 Task: Check the sale-to-list ratio of lanai in the last 3 years.
Action: Mouse moved to (871, 205)
Screenshot: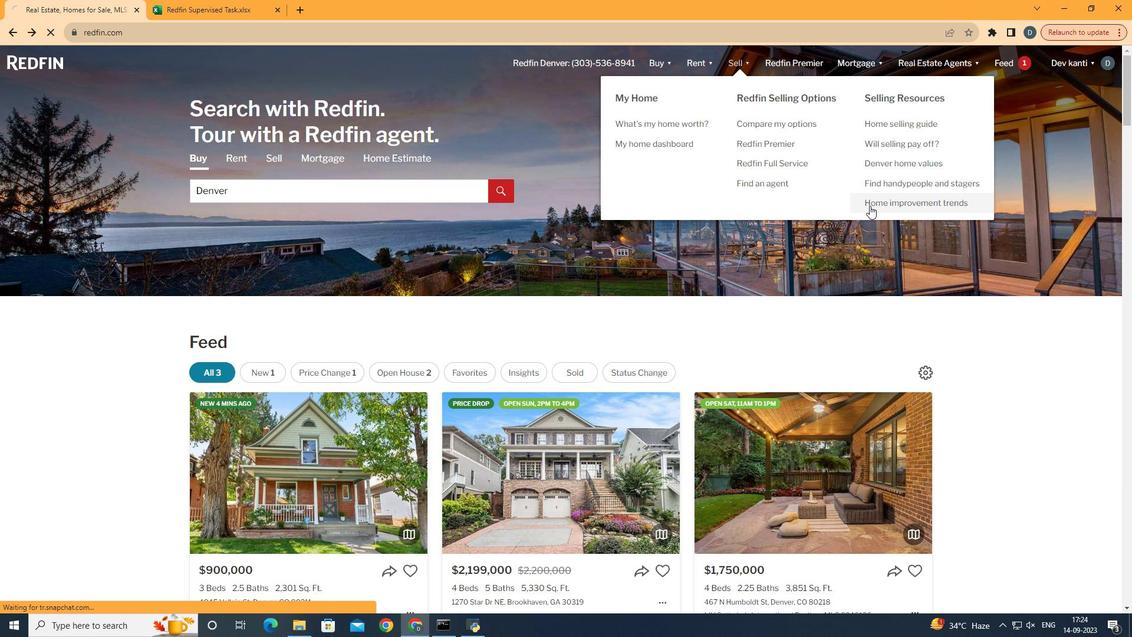 
Action: Mouse pressed left at (871, 205)
Screenshot: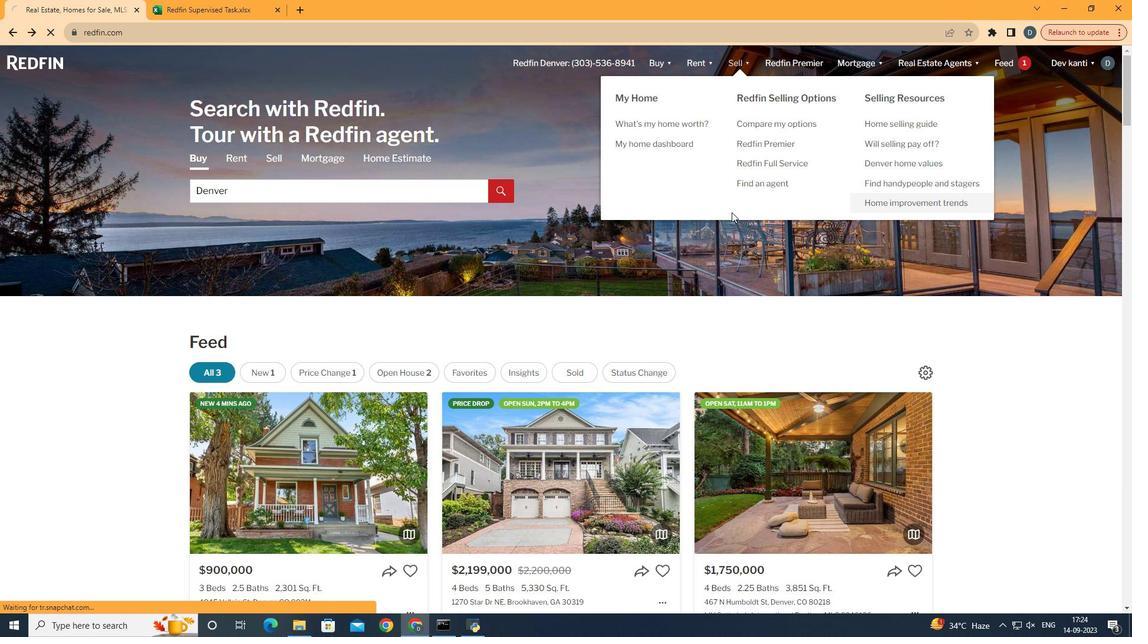 
Action: Mouse moved to (284, 230)
Screenshot: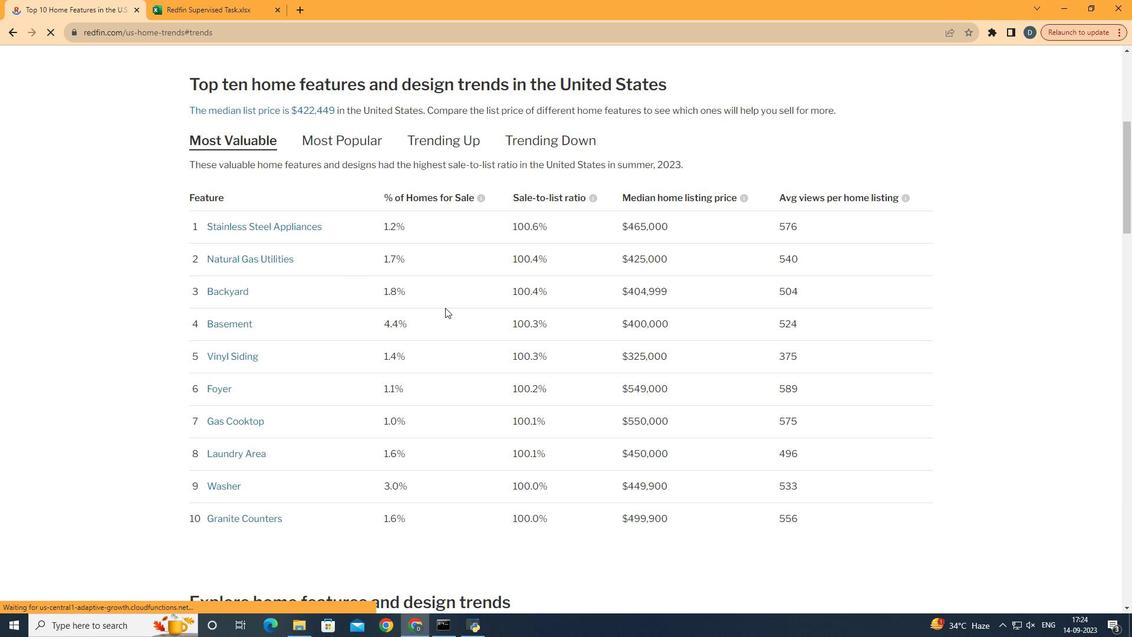 
Action: Mouse pressed left at (284, 230)
Screenshot: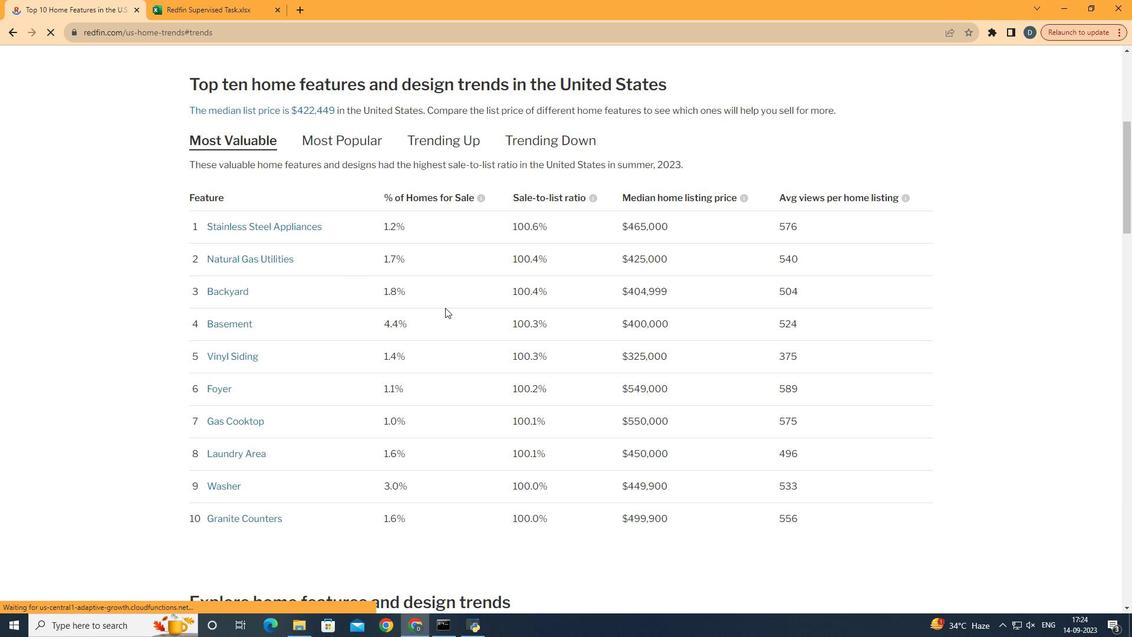 
Action: Mouse moved to (445, 307)
Screenshot: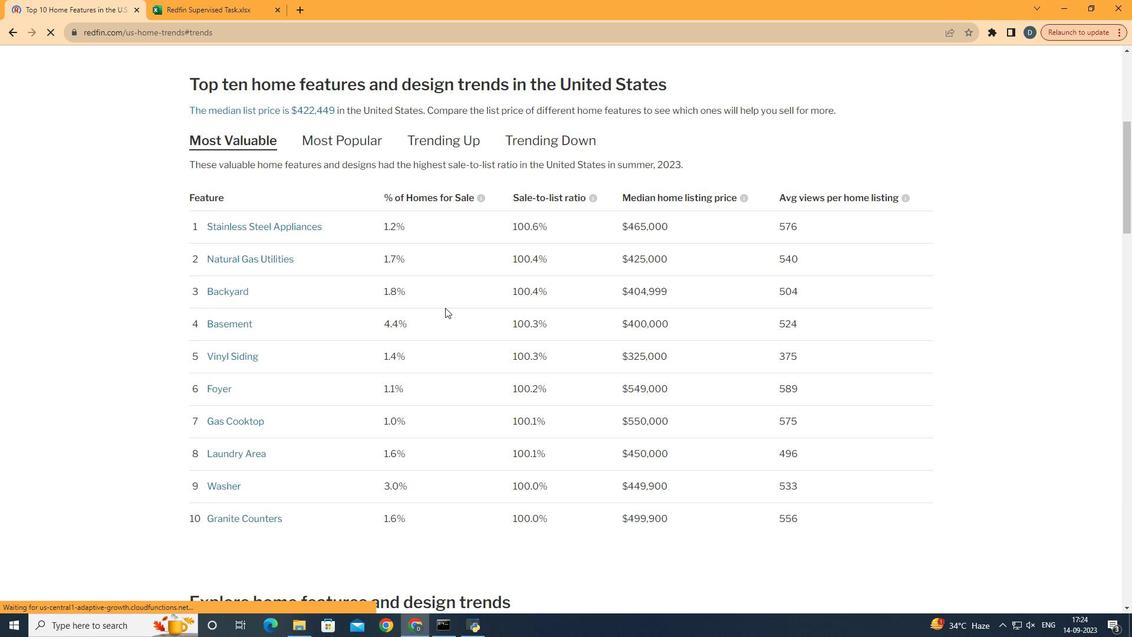 
Action: Mouse scrolled (445, 307) with delta (0, 0)
Screenshot: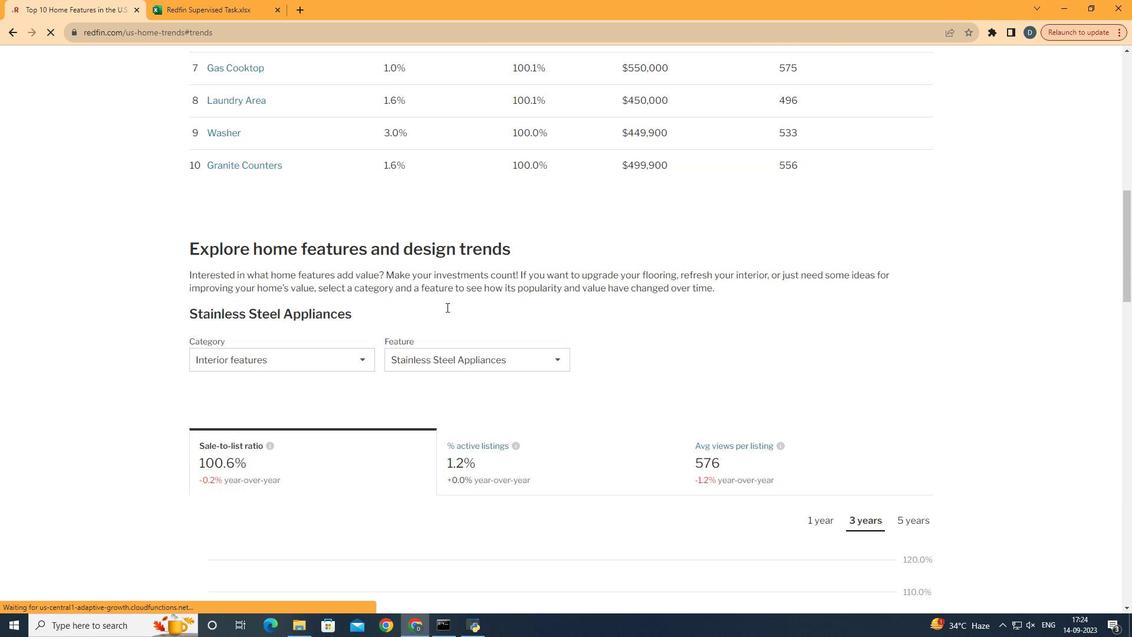 
Action: Mouse scrolled (445, 307) with delta (0, 0)
Screenshot: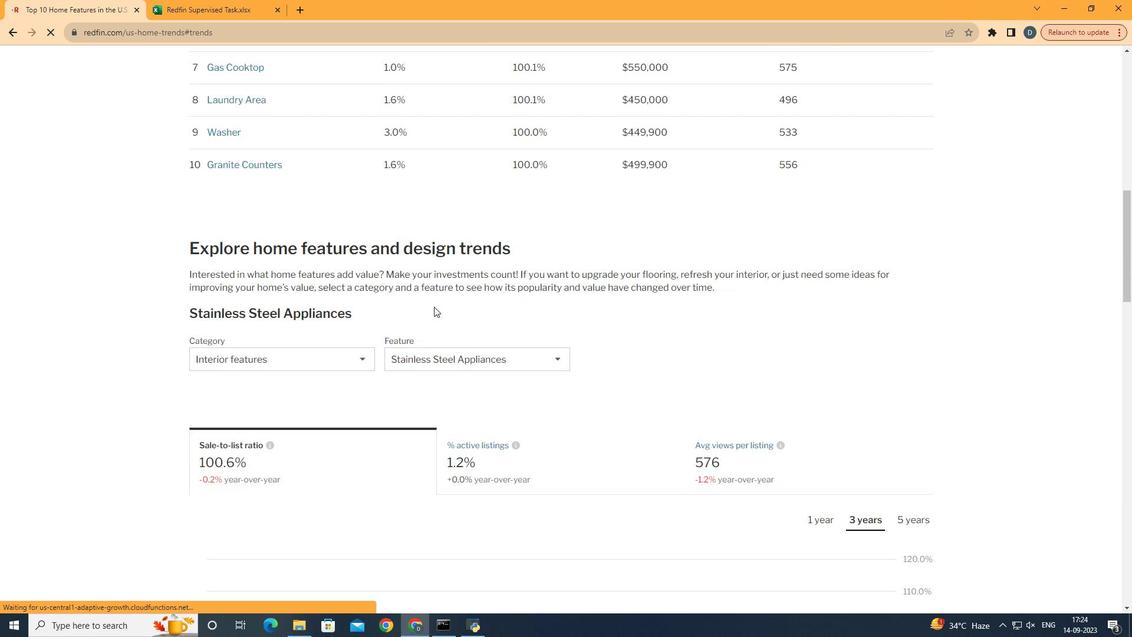 
Action: Mouse scrolled (445, 307) with delta (0, 0)
Screenshot: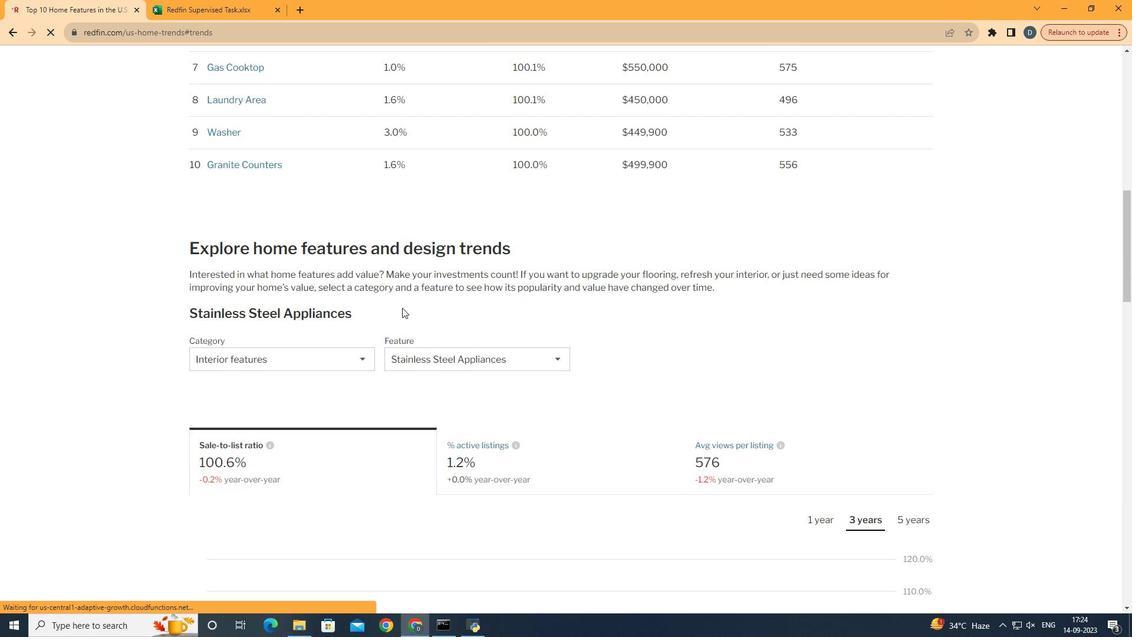
Action: Mouse scrolled (445, 307) with delta (0, 0)
Screenshot: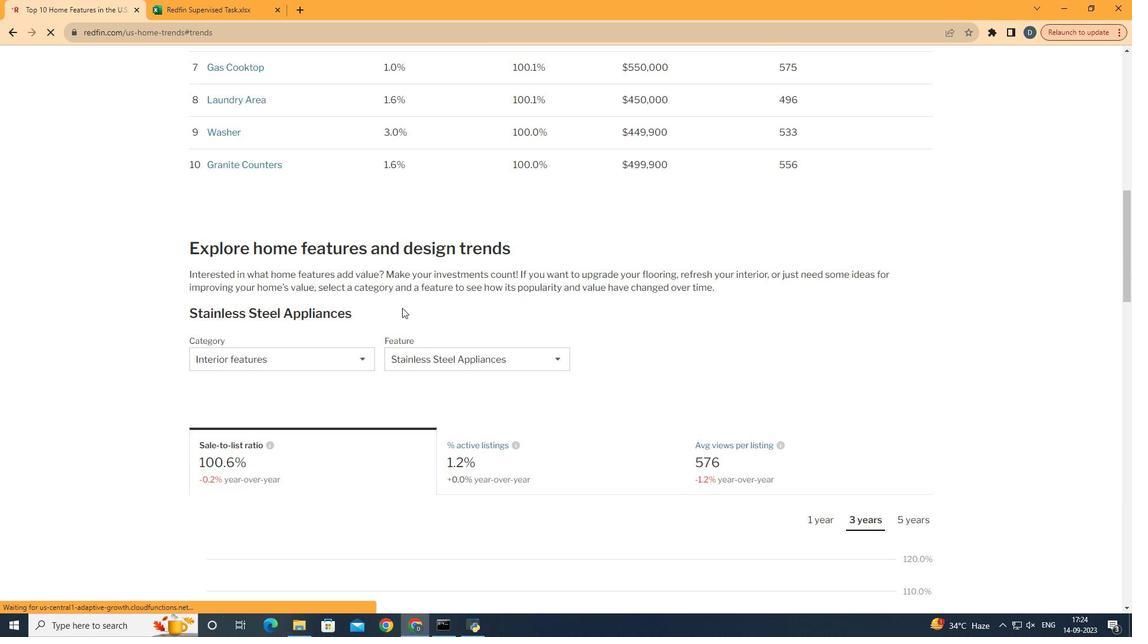 
Action: Mouse scrolled (445, 307) with delta (0, 0)
Screenshot: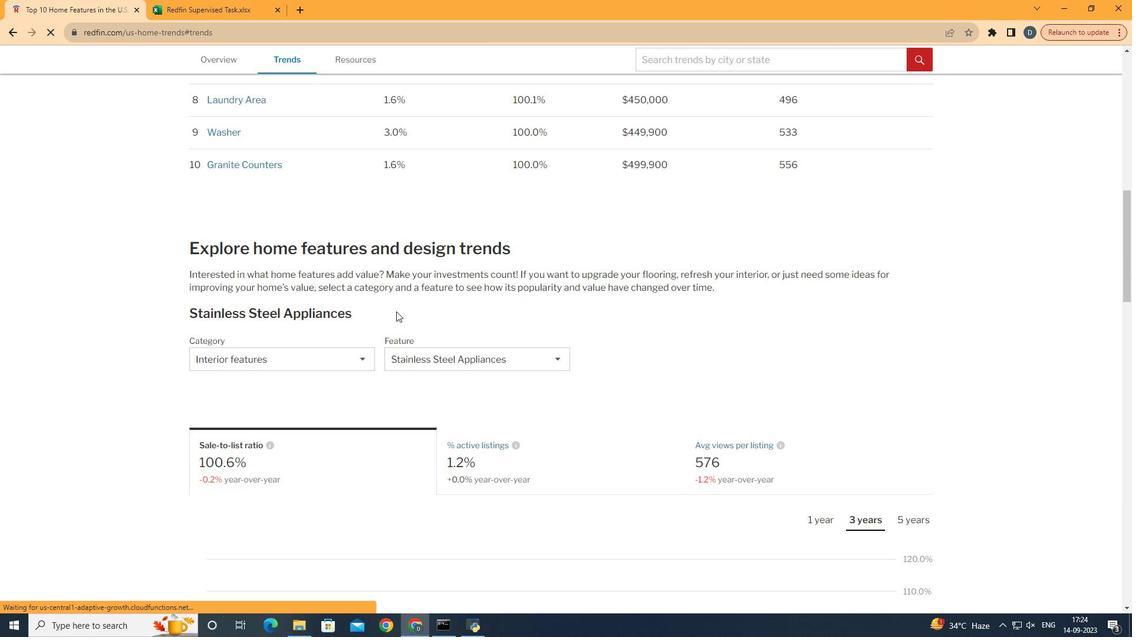 
Action: Mouse scrolled (445, 307) with delta (0, 0)
Screenshot: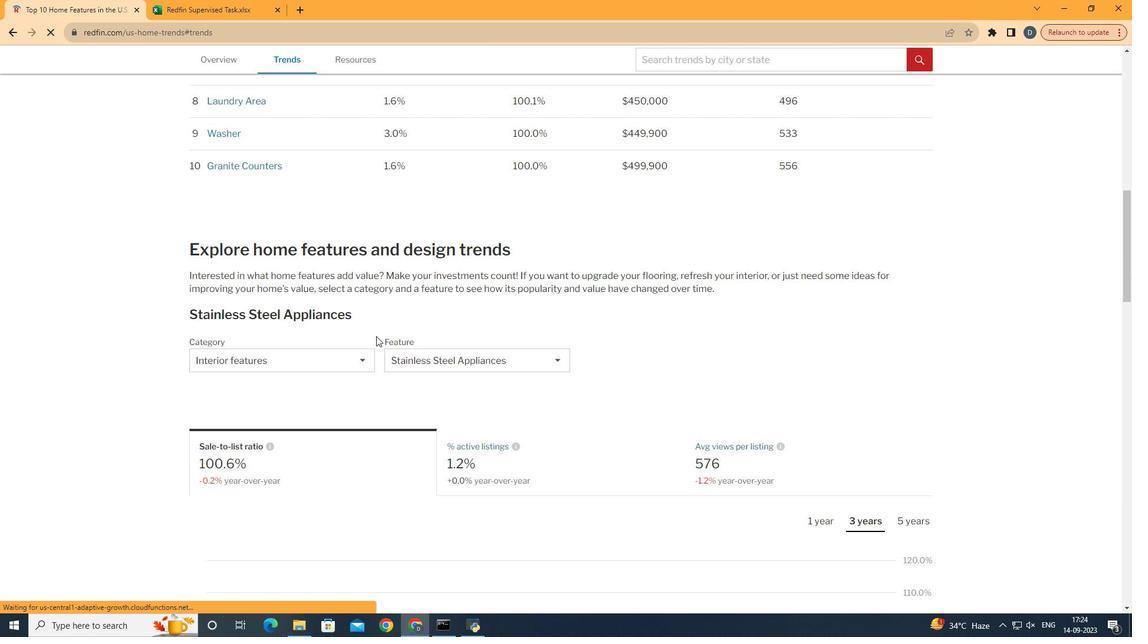 
Action: Mouse moved to (350, 363)
Screenshot: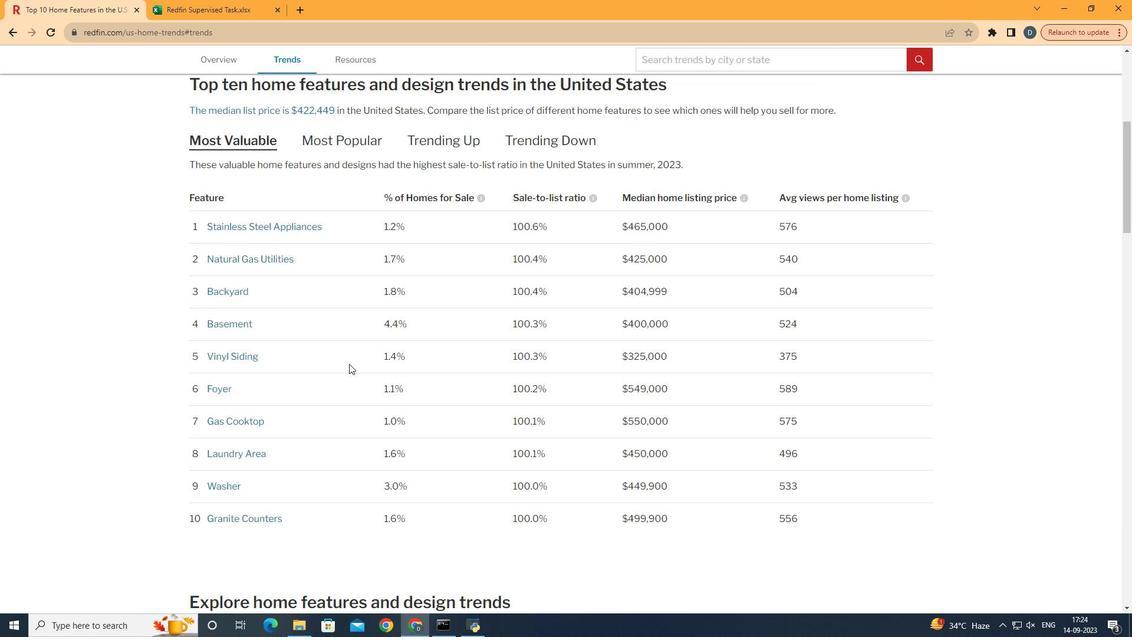 
Action: Mouse pressed left at (350, 363)
Screenshot: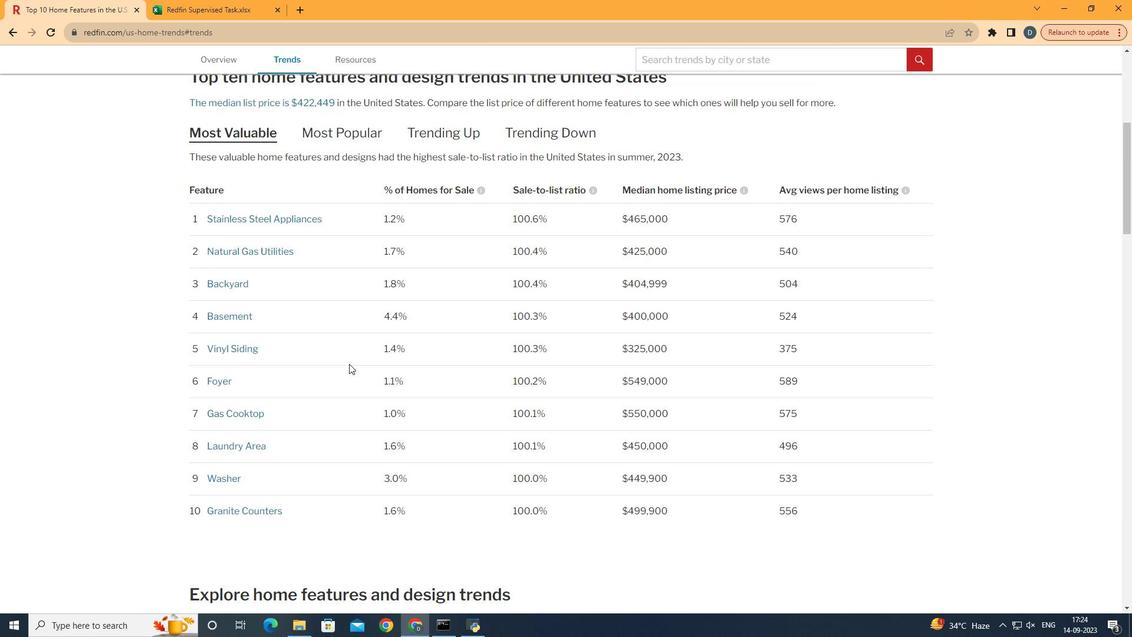 
Action: Mouse moved to (349, 363)
Screenshot: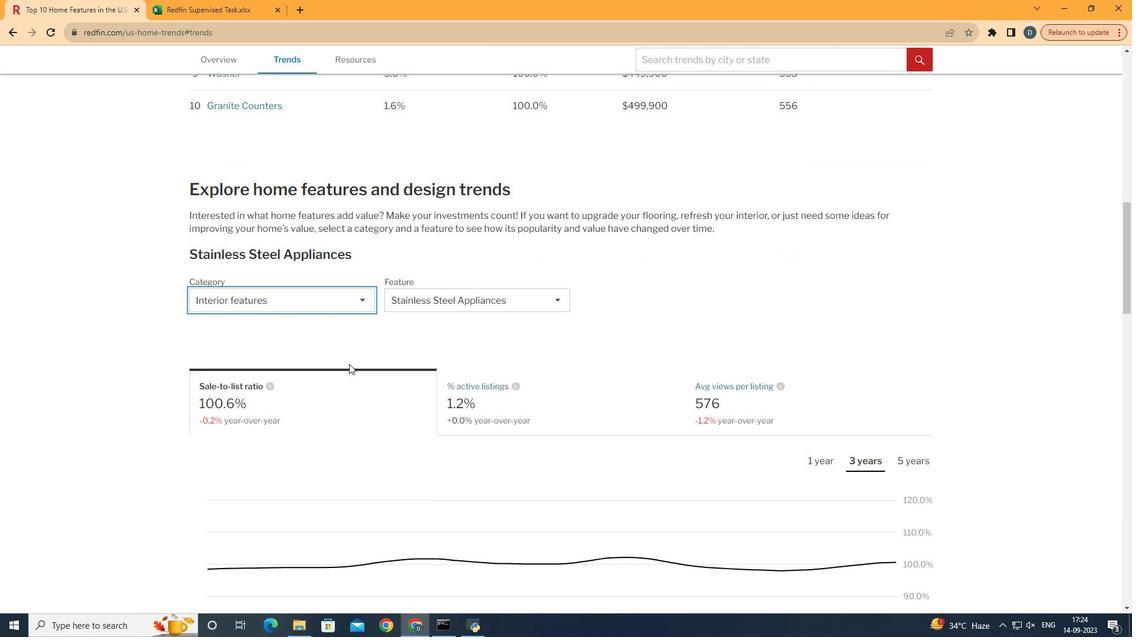 
Action: Mouse scrolled (349, 363) with delta (0, 0)
Screenshot: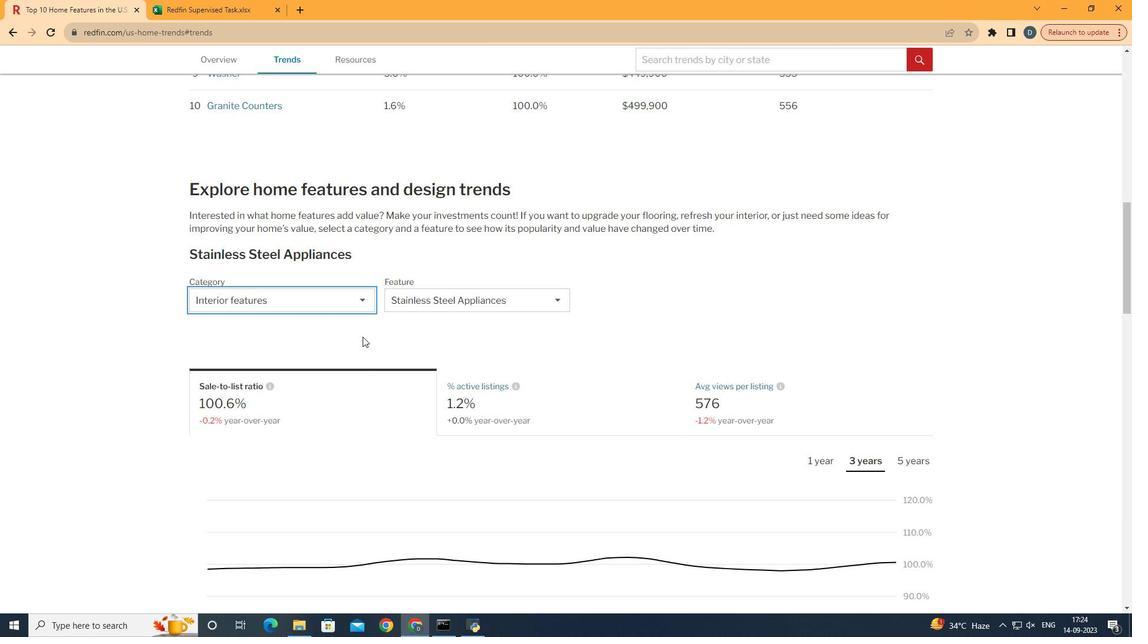 
Action: Mouse scrolled (349, 363) with delta (0, 0)
Screenshot: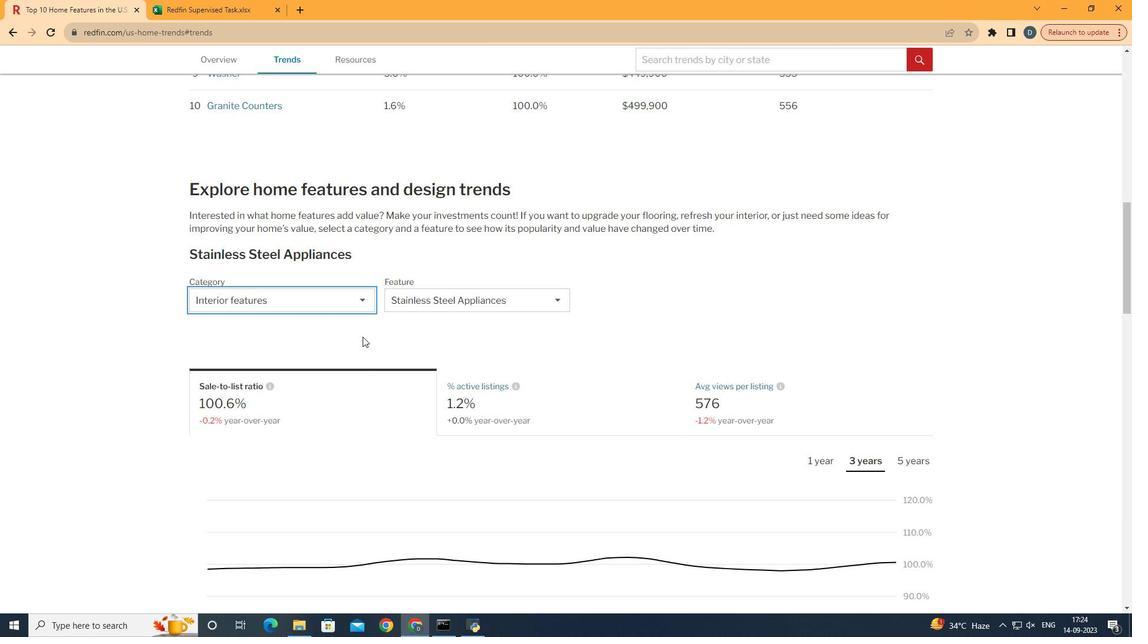 
Action: Mouse scrolled (349, 363) with delta (0, 0)
Screenshot: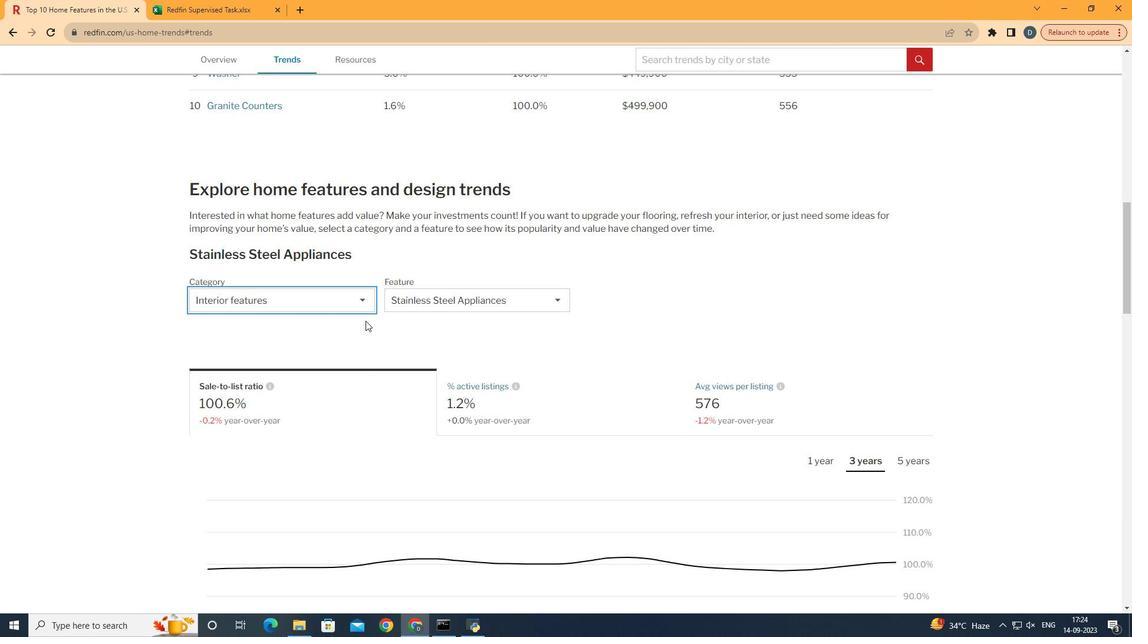 
Action: Mouse scrolled (349, 363) with delta (0, 0)
Screenshot: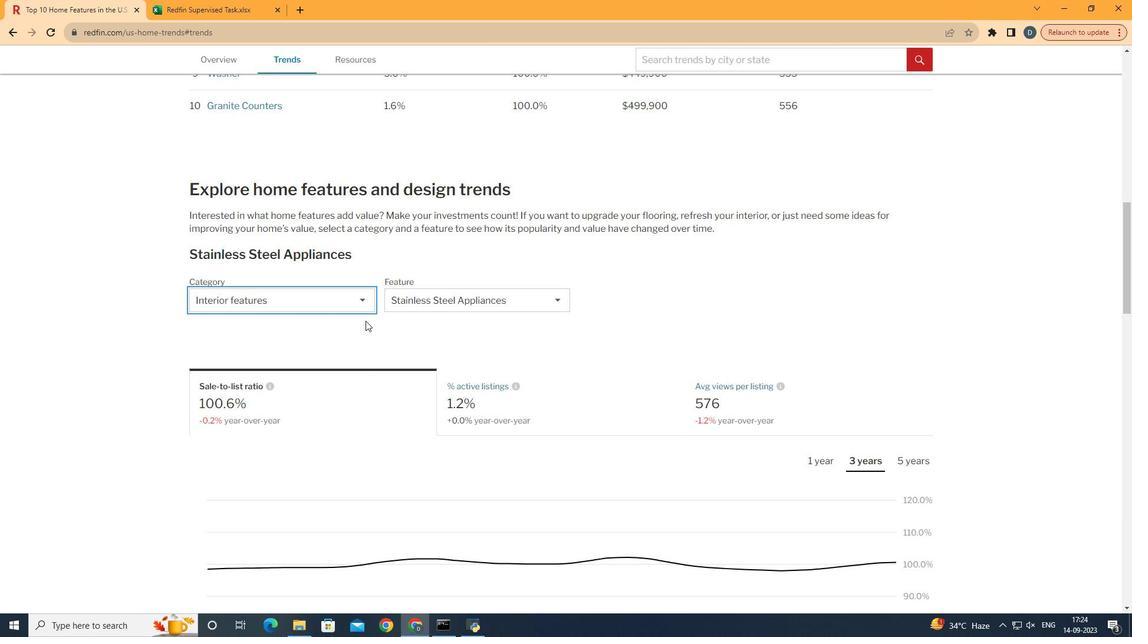 
Action: Mouse scrolled (349, 363) with delta (0, 0)
Screenshot: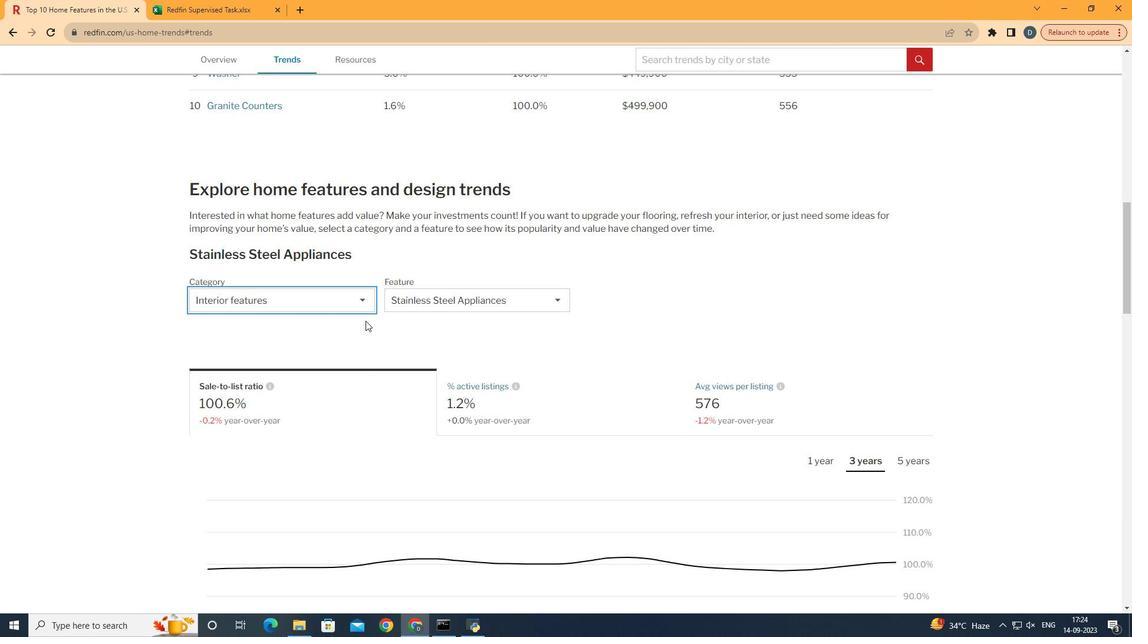 
Action: Mouse scrolled (349, 363) with delta (0, 0)
Screenshot: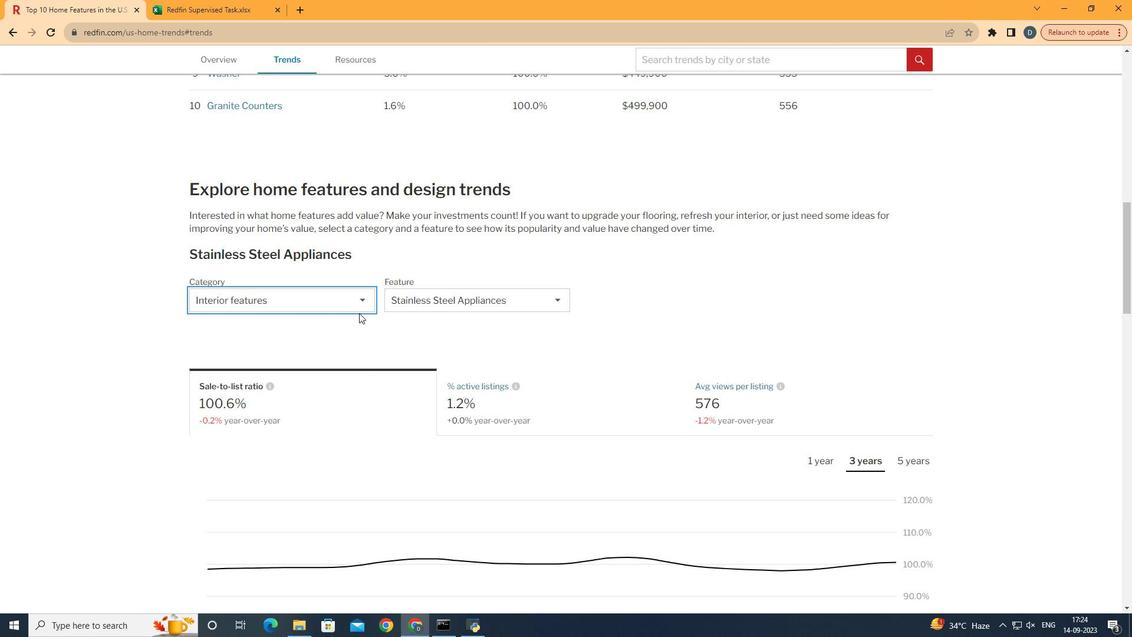 
Action: Mouse scrolled (349, 363) with delta (0, 0)
Screenshot: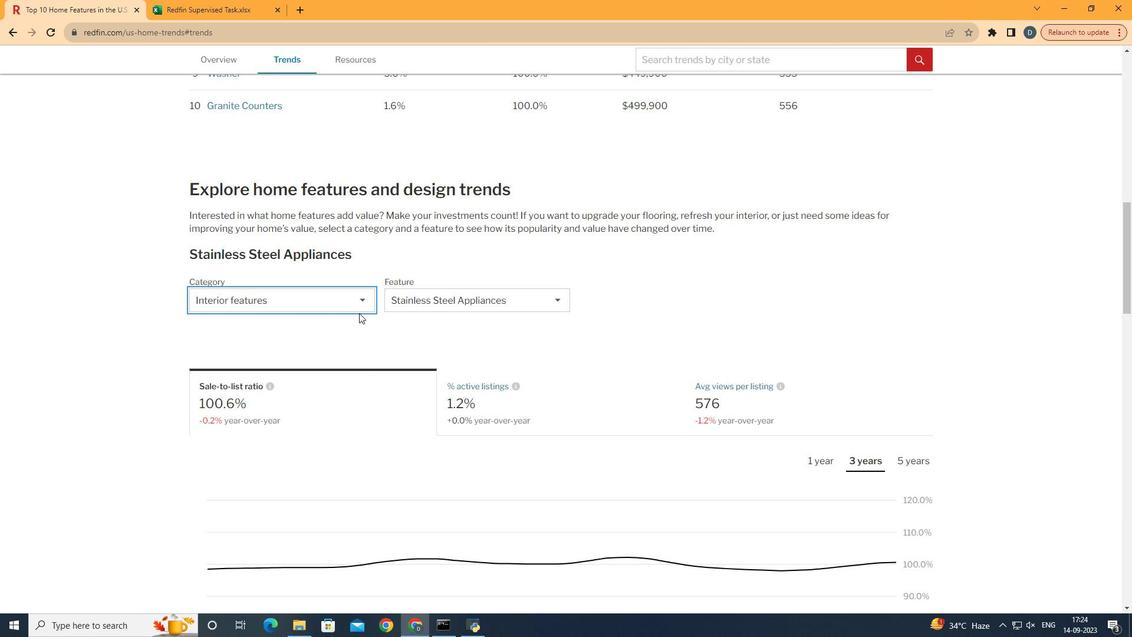 
Action: Mouse moved to (350, 296)
Screenshot: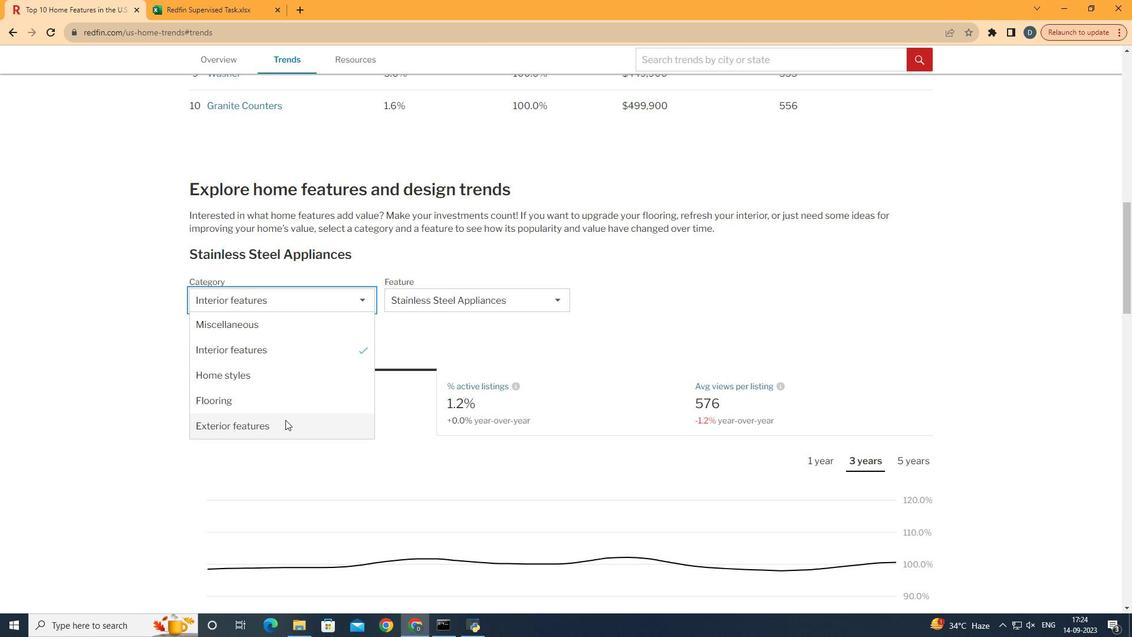 
Action: Mouse pressed left at (350, 296)
Screenshot: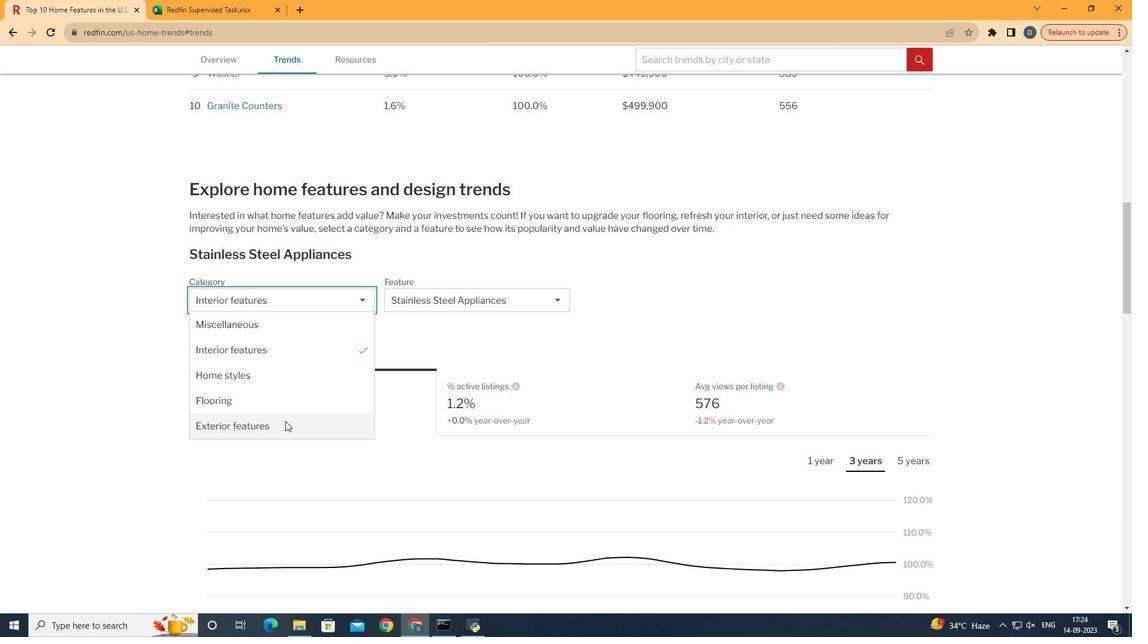 
Action: Mouse moved to (285, 421)
Screenshot: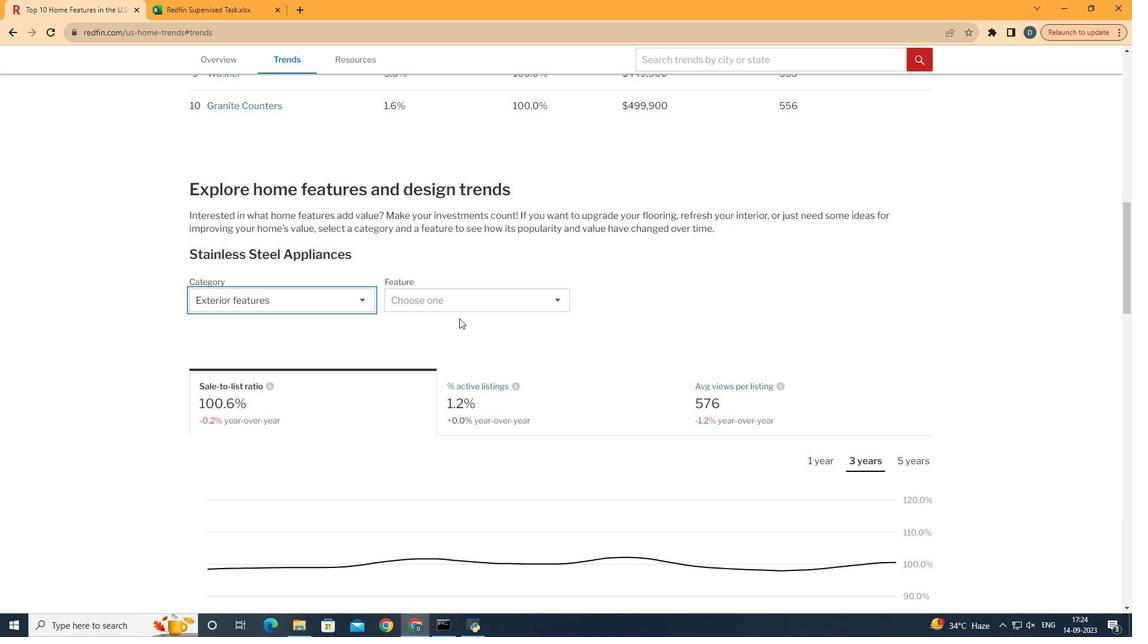 
Action: Mouse pressed left at (285, 421)
Screenshot: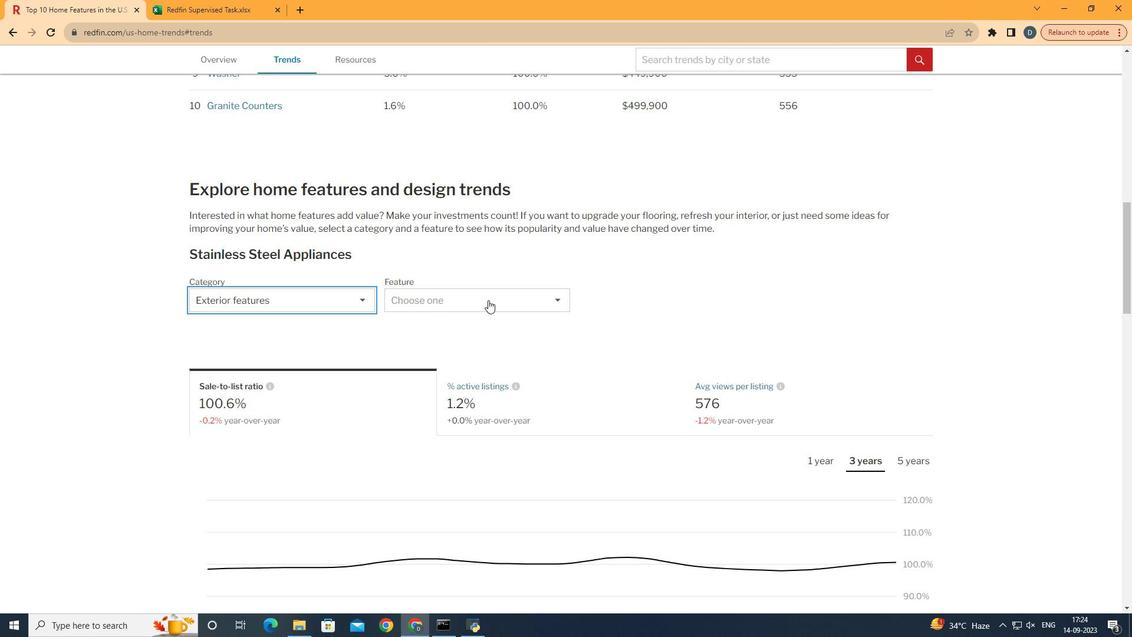 
Action: Mouse moved to (489, 299)
Screenshot: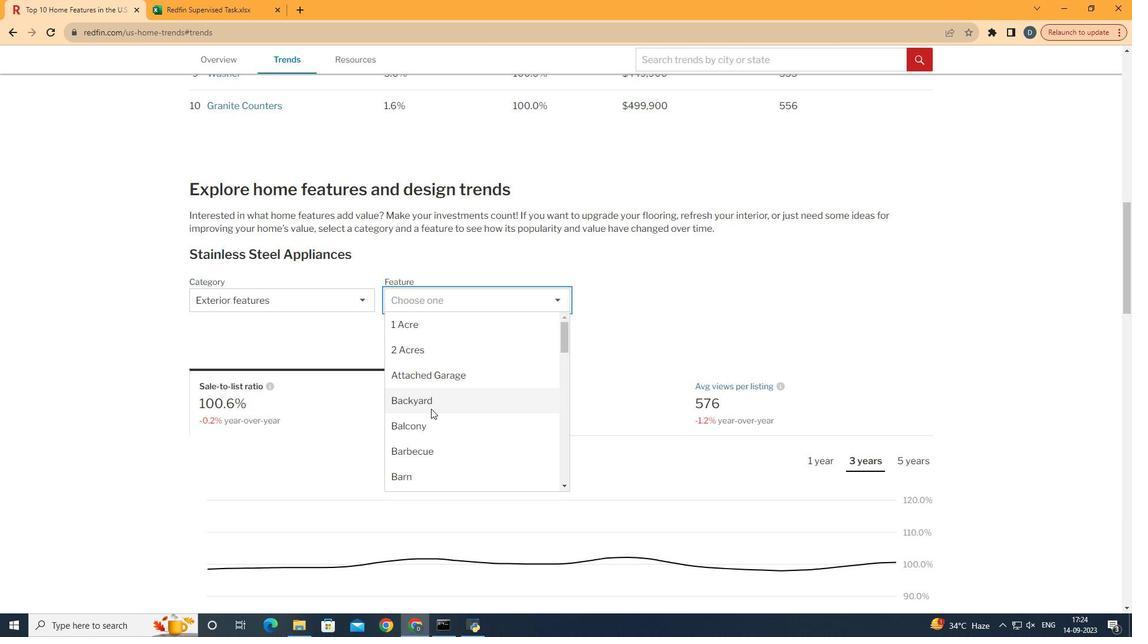 
Action: Mouse pressed left at (489, 299)
Screenshot: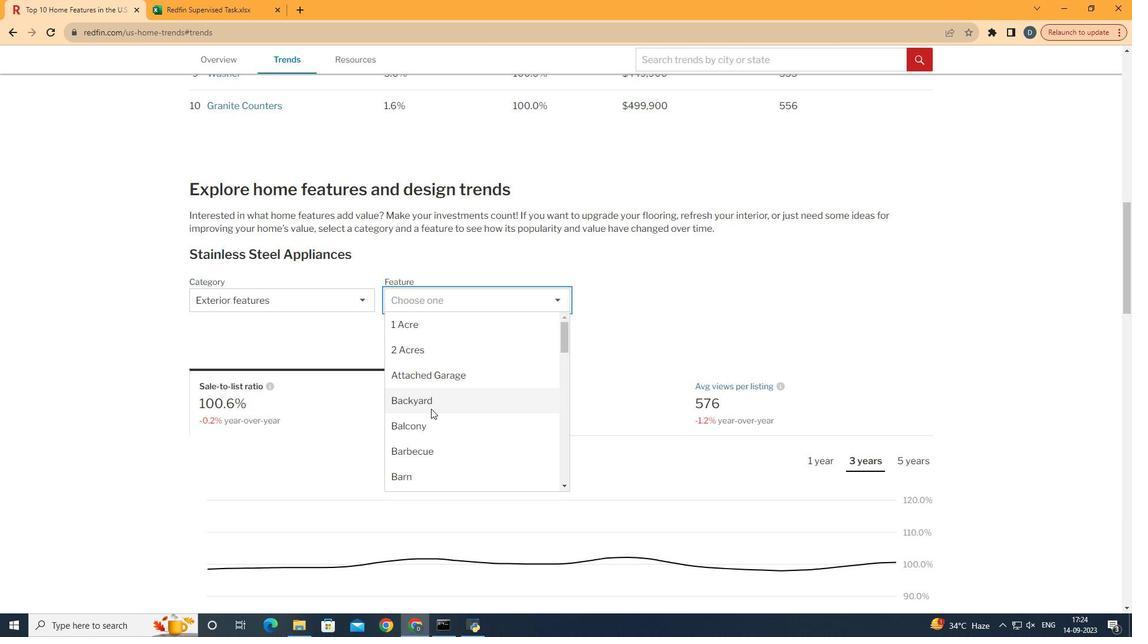 
Action: Mouse moved to (429, 408)
Screenshot: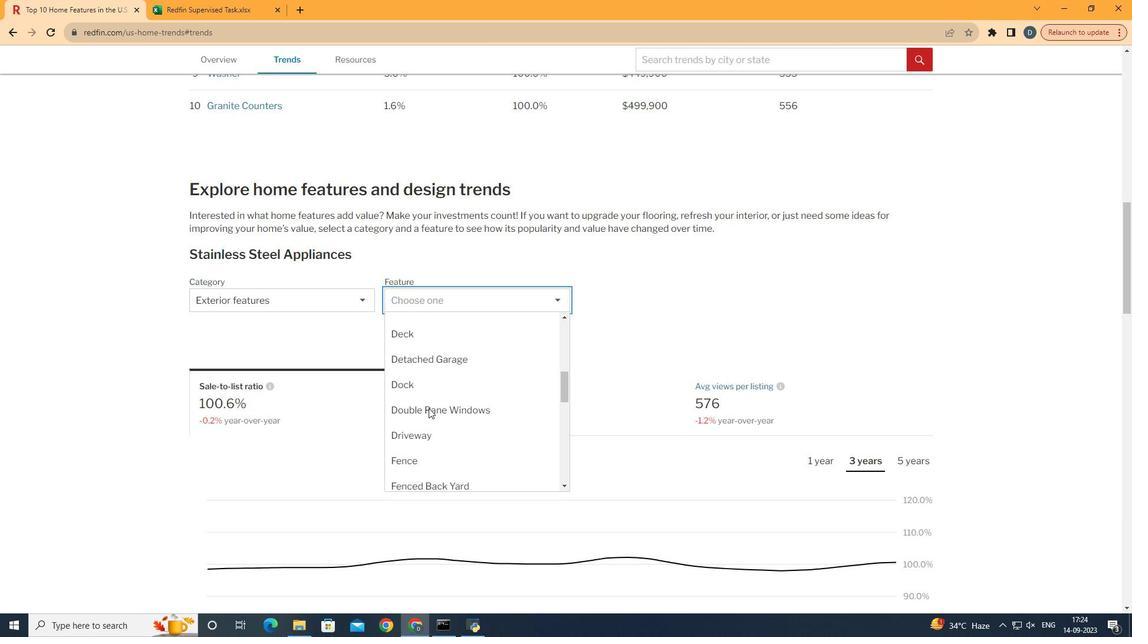 
Action: Mouse scrolled (429, 407) with delta (0, 0)
Screenshot: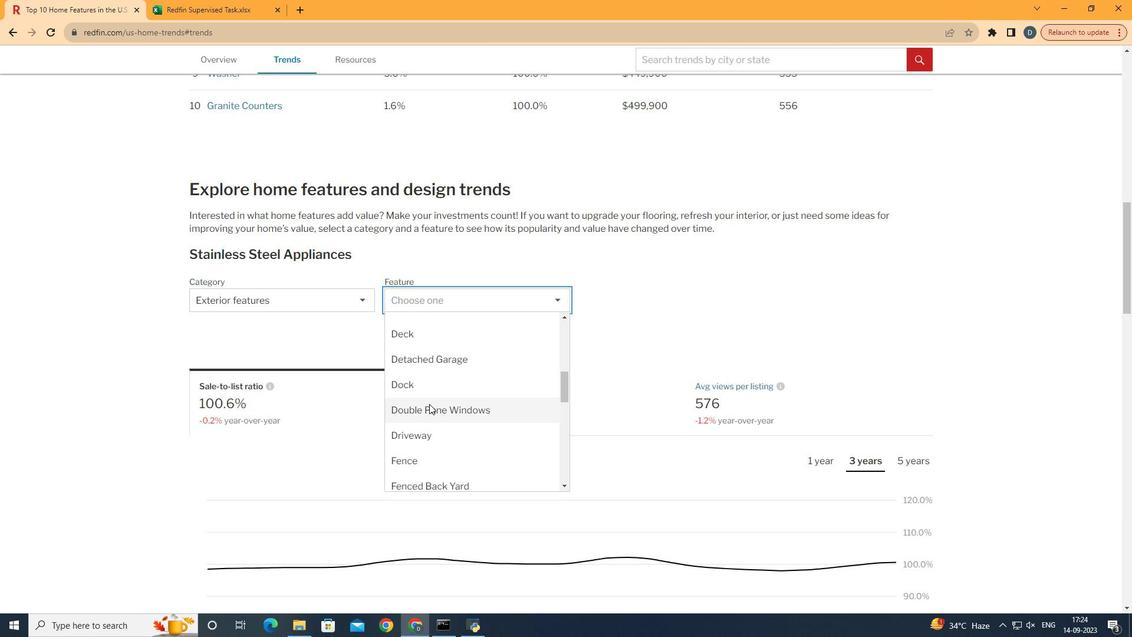 
Action: Mouse scrolled (429, 407) with delta (0, 0)
Screenshot: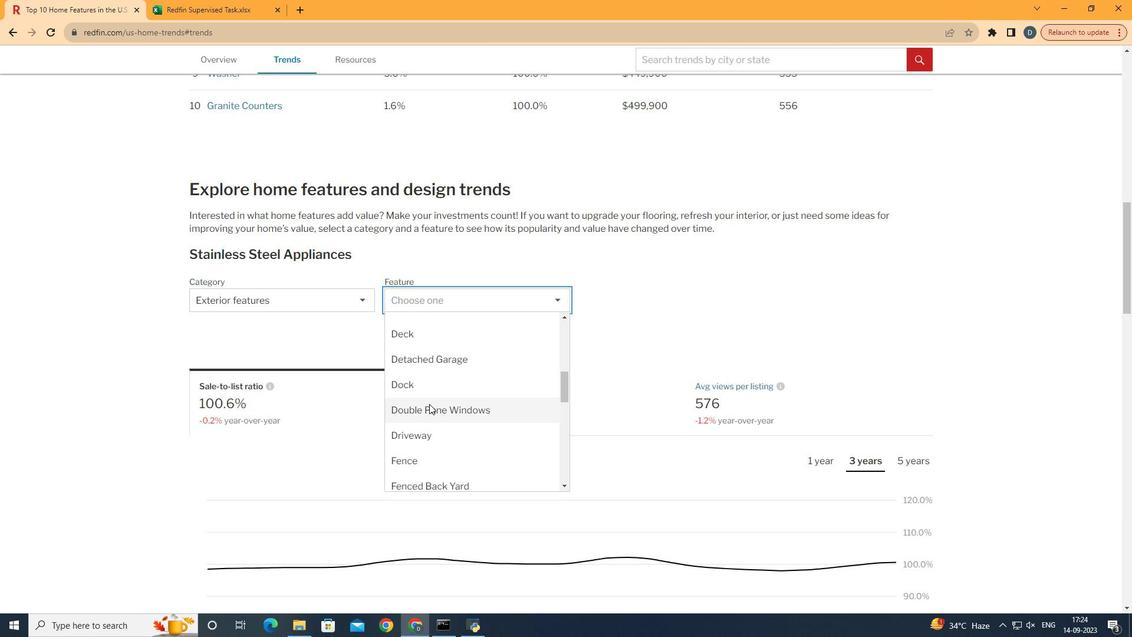 
Action: Mouse scrolled (429, 407) with delta (0, 0)
Screenshot: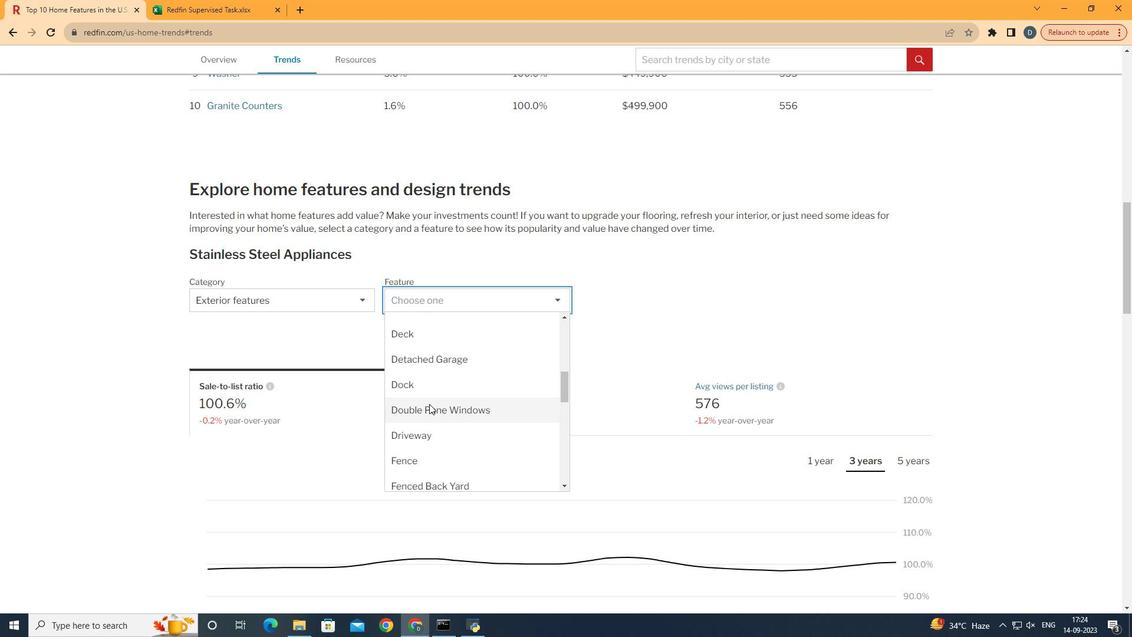 
Action: Mouse scrolled (429, 407) with delta (0, 0)
Screenshot: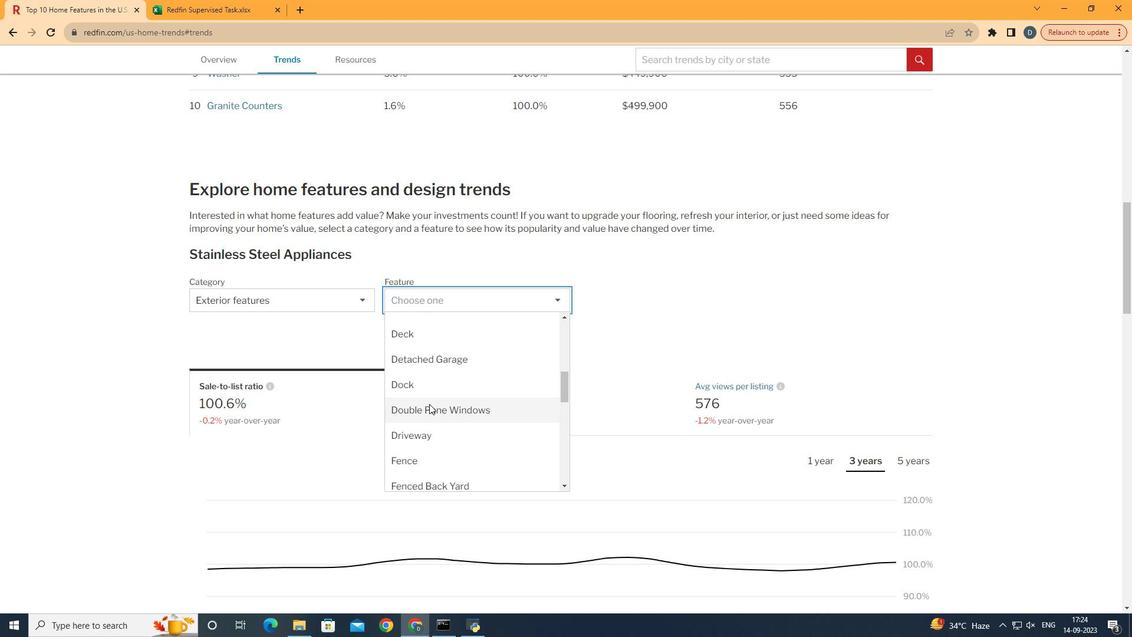 
Action: Mouse moved to (428, 408)
Screenshot: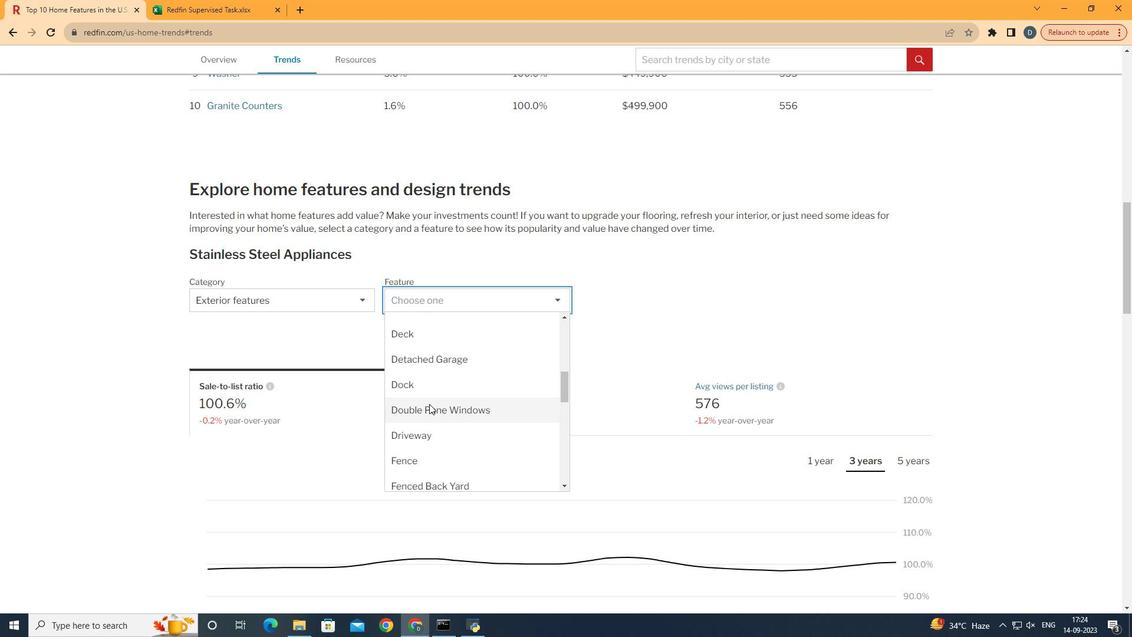
Action: Mouse scrolled (428, 407) with delta (0, 0)
Screenshot: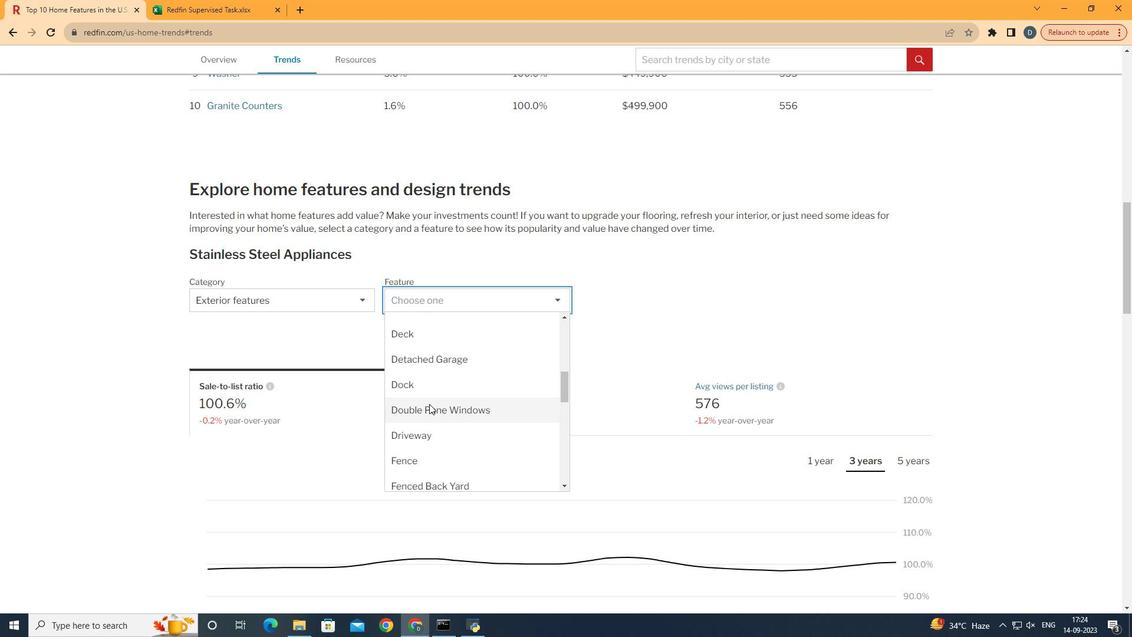 
Action: Mouse moved to (429, 404)
Screenshot: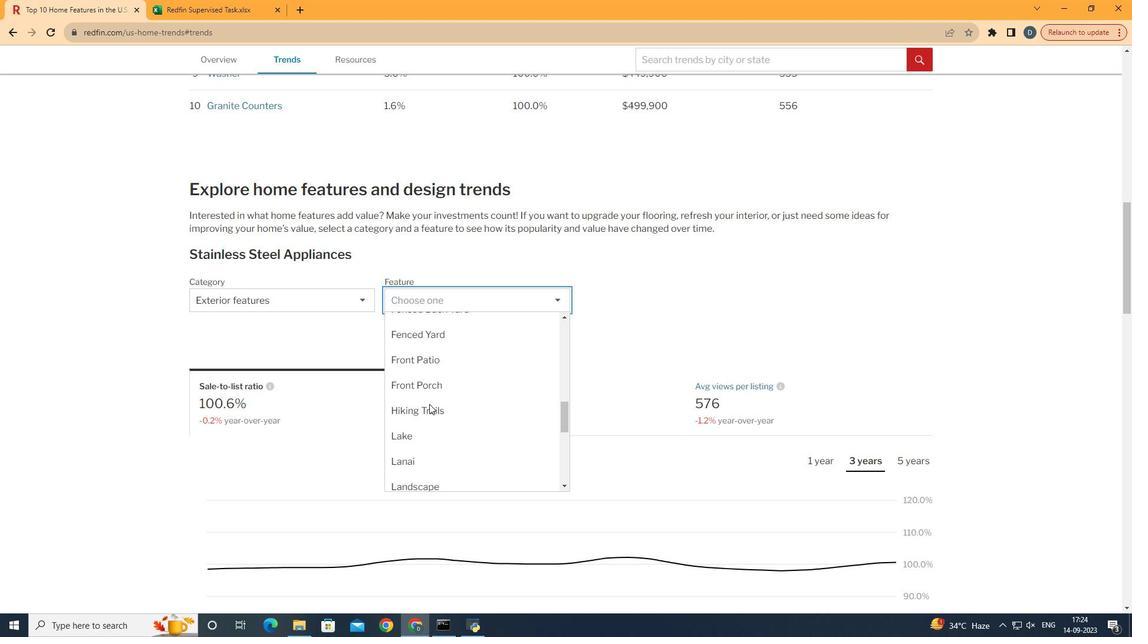 
Action: Mouse scrolled (429, 403) with delta (0, 0)
Screenshot: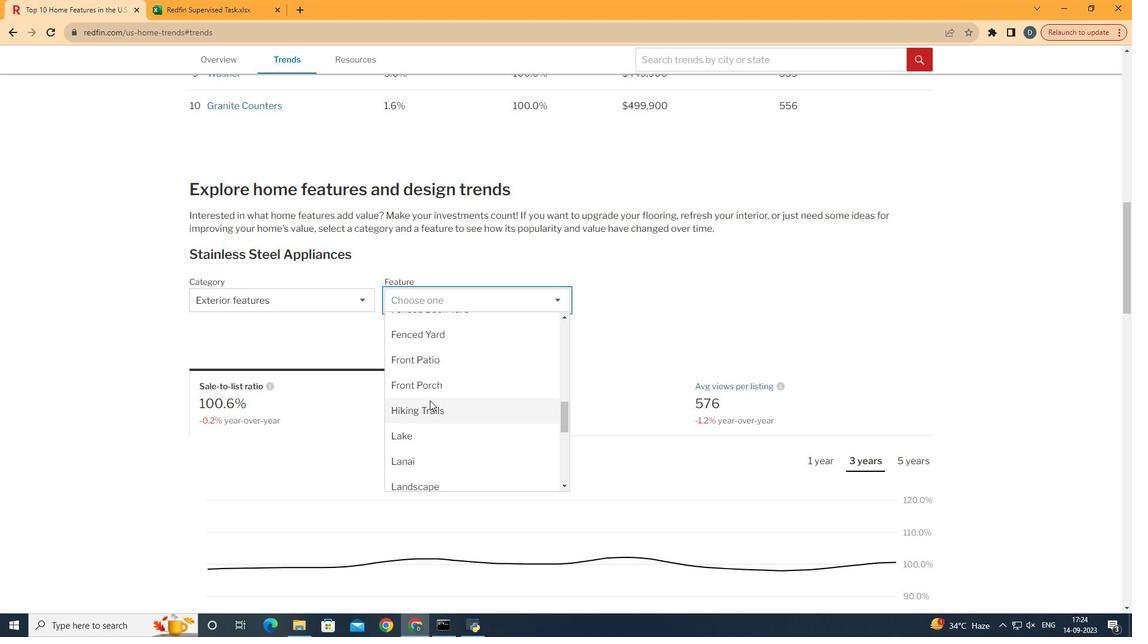 
Action: Mouse scrolled (429, 403) with delta (0, 0)
Screenshot: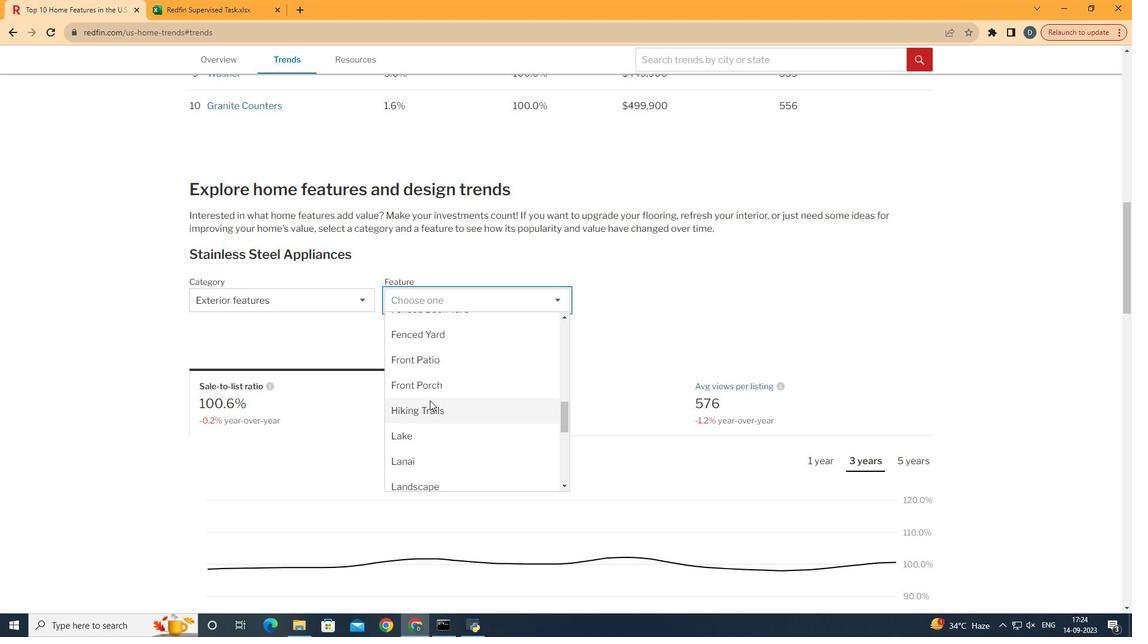
Action: Mouse scrolled (429, 403) with delta (0, 0)
Screenshot: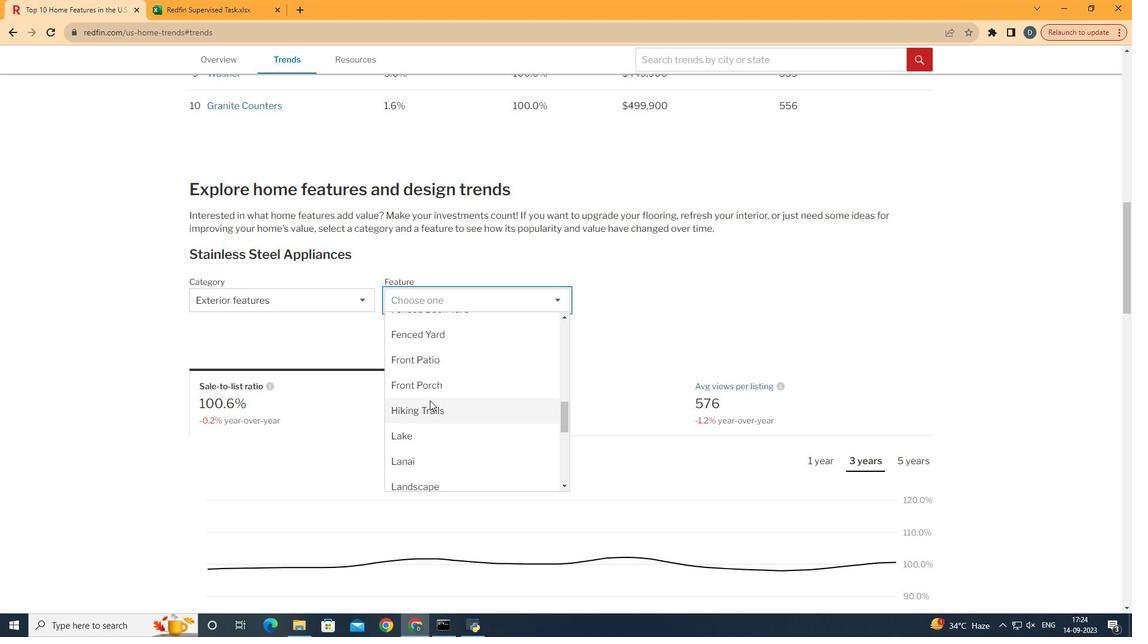 
Action: Mouse moved to (444, 389)
Screenshot: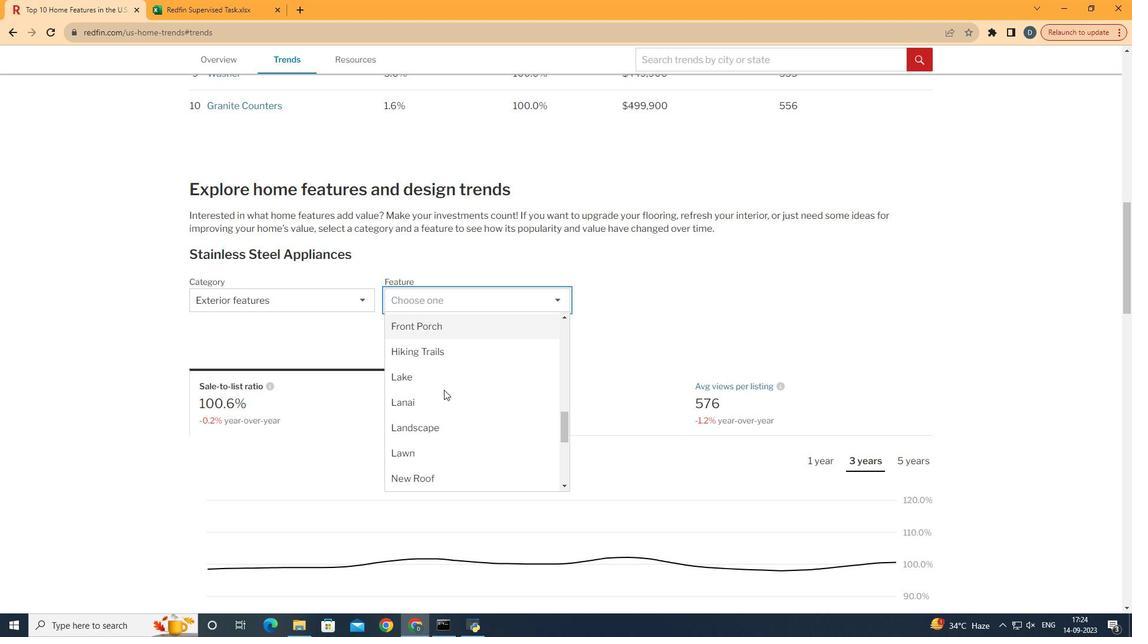 
Action: Mouse scrolled (444, 389) with delta (0, 0)
Screenshot: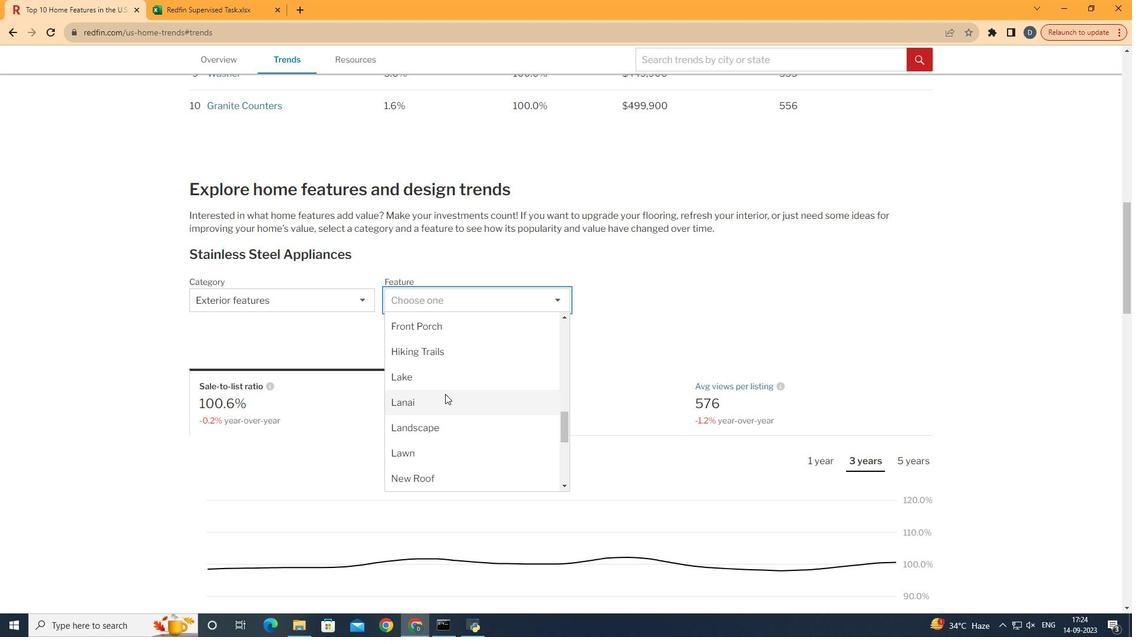 
Action: Mouse moved to (442, 395)
Screenshot: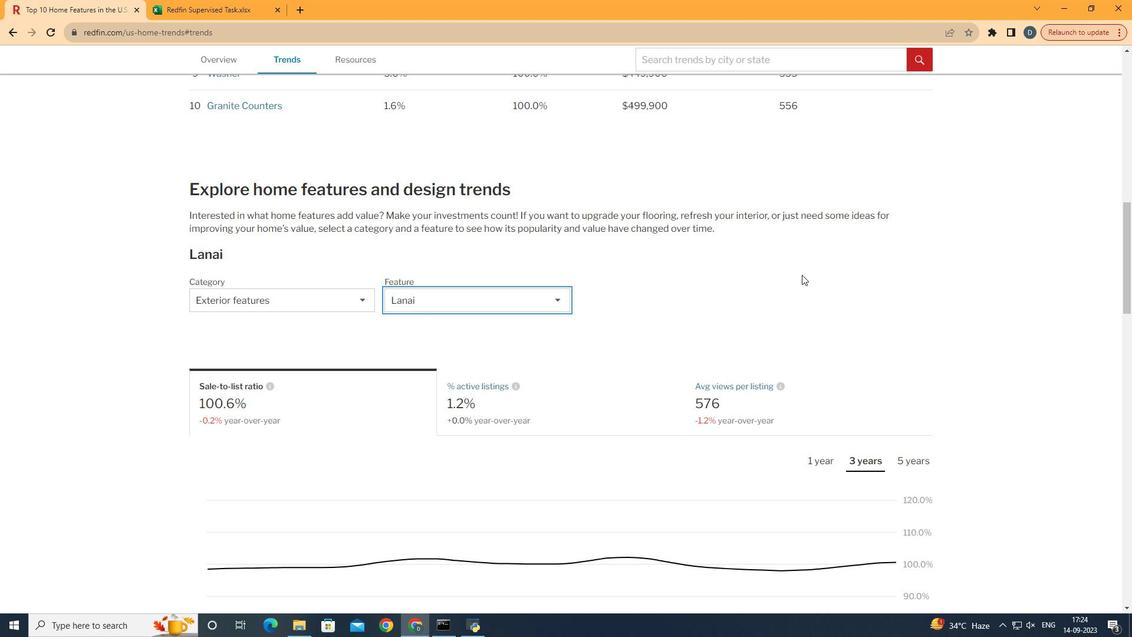 
Action: Mouse pressed left at (442, 395)
Screenshot: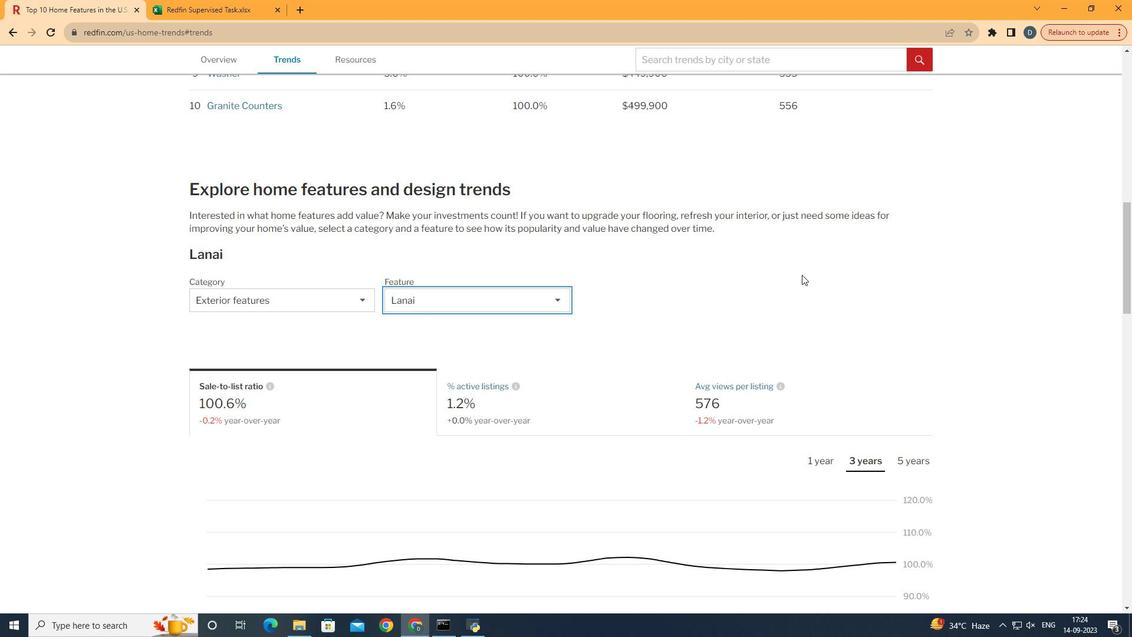 
Action: Mouse moved to (802, 274)
Screenshot: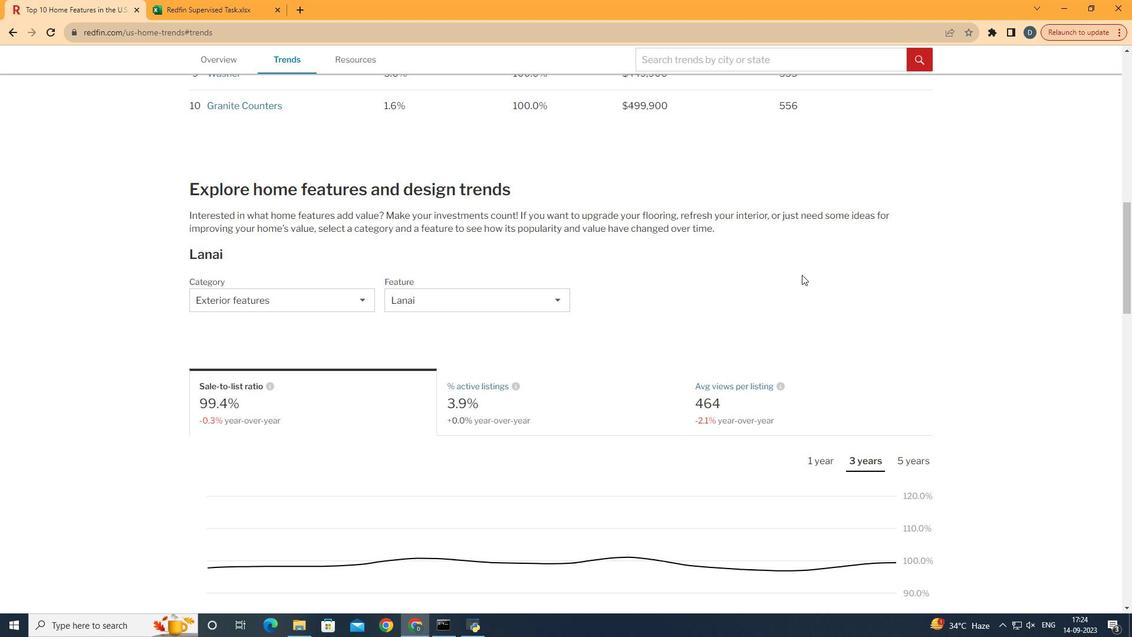
Action: Mouse pressed left at (802, 274)
Screenshot: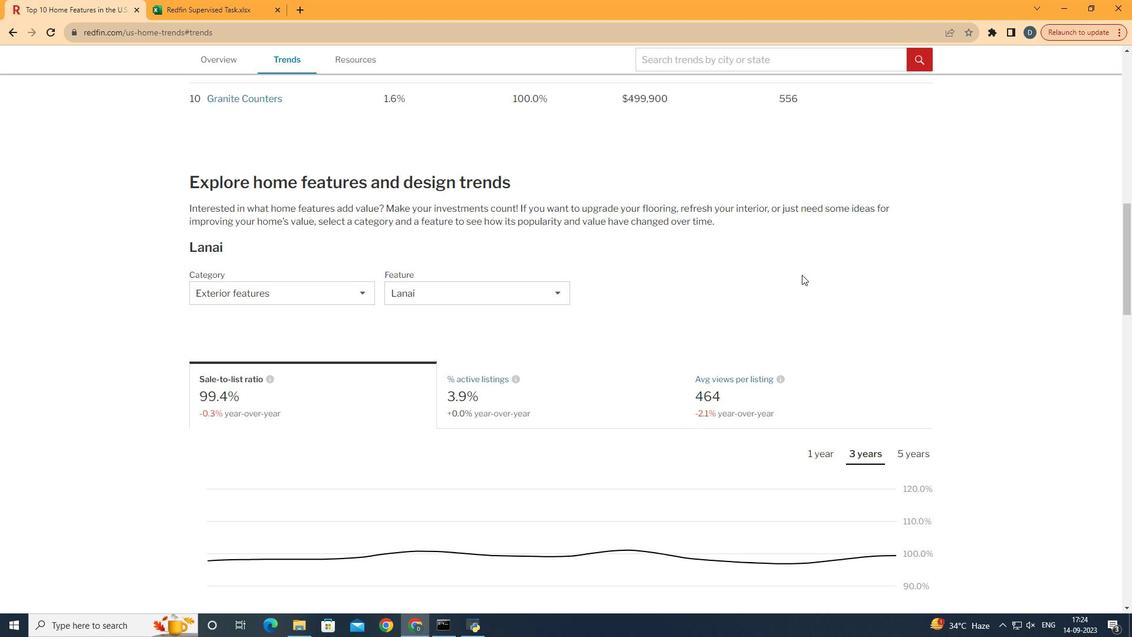 
Action: Mouse scrolled (802, 274) with delta (0, 0)
Screenshot: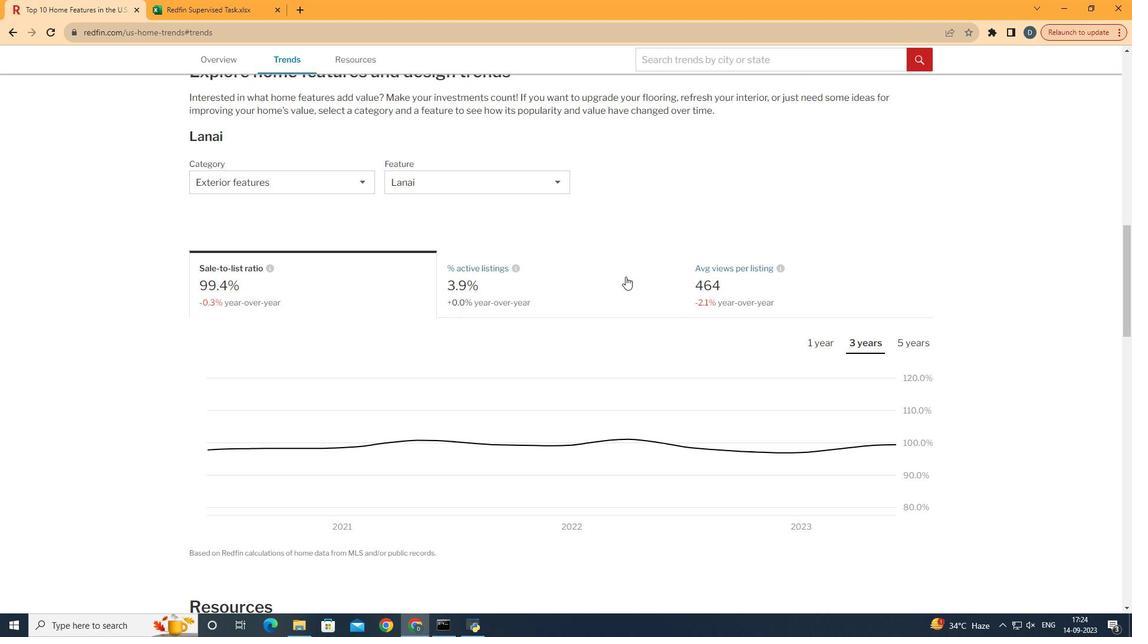 
Action: Mouse scrolled (802, 274) with delta (0, 0)
Screenshot: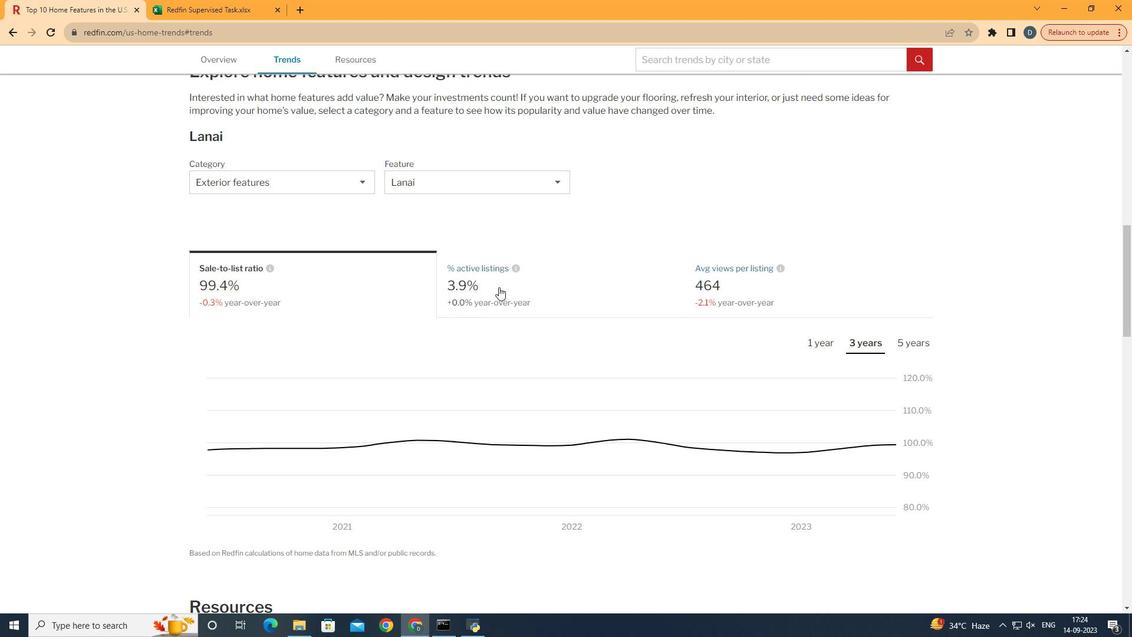 
Action: Mouse moved to (855, 340)
Screenshot: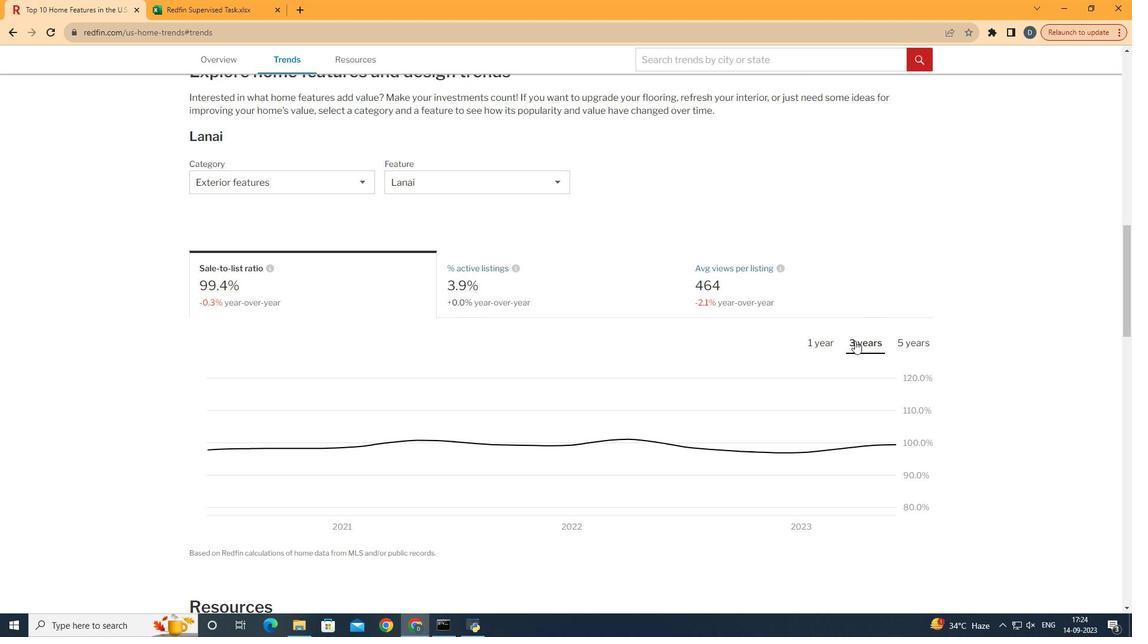 
Action: Mouse pressed left at (855, 340)
Screenshot: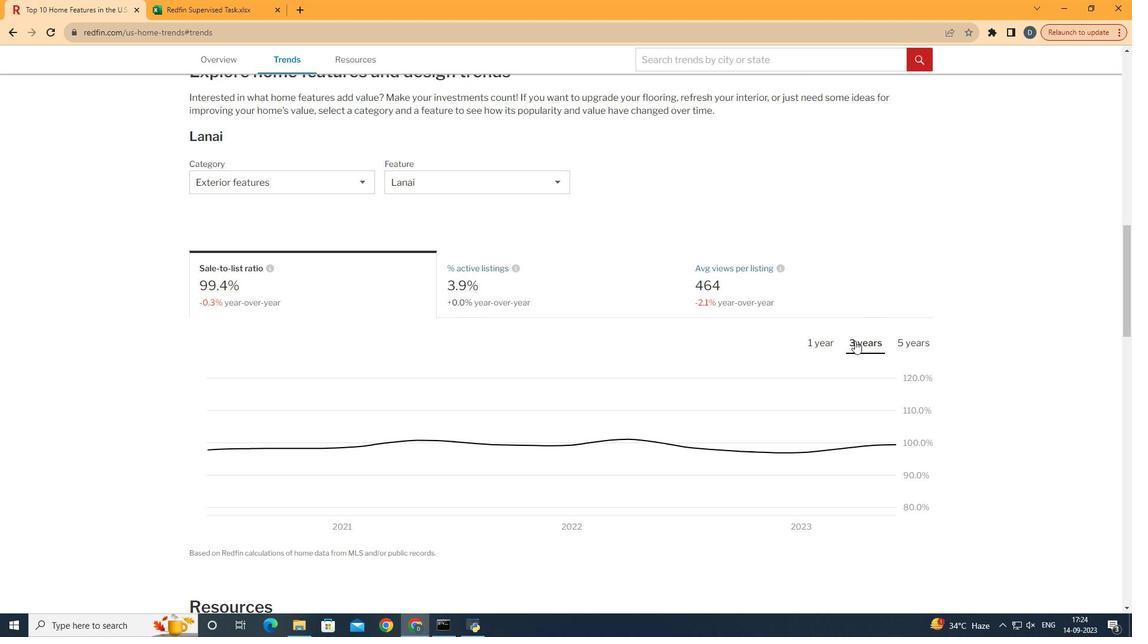 
